Task: Search one way flight ticket for 3 adults in first from Houston: William P. Hobby Airport to Jacksonville: Albert J. Ellis Airport on 8-3-2023. Choice of flights is Spirit. Number of bags: 1 carry on bag. Price is upto 77000. Outbound departure time preference is 5:45.
Action: Mouse moved to (355, 151)
Screenshot: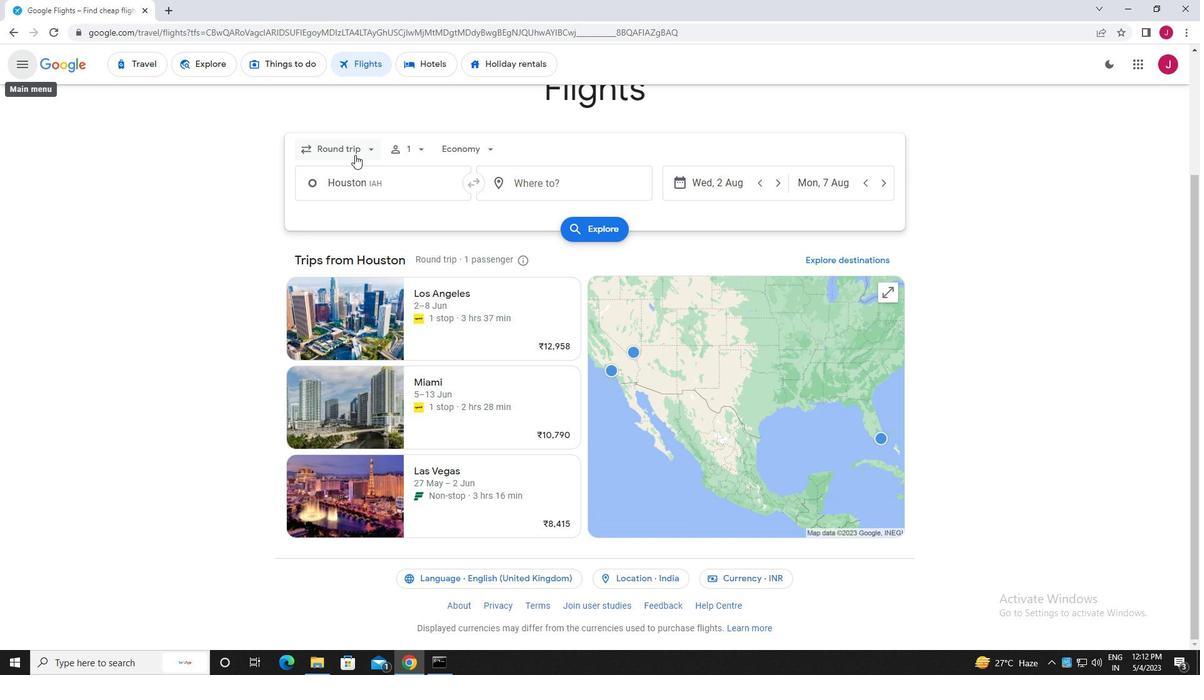 
Action: Mouse pressed left at (355, 151)
Screenshot: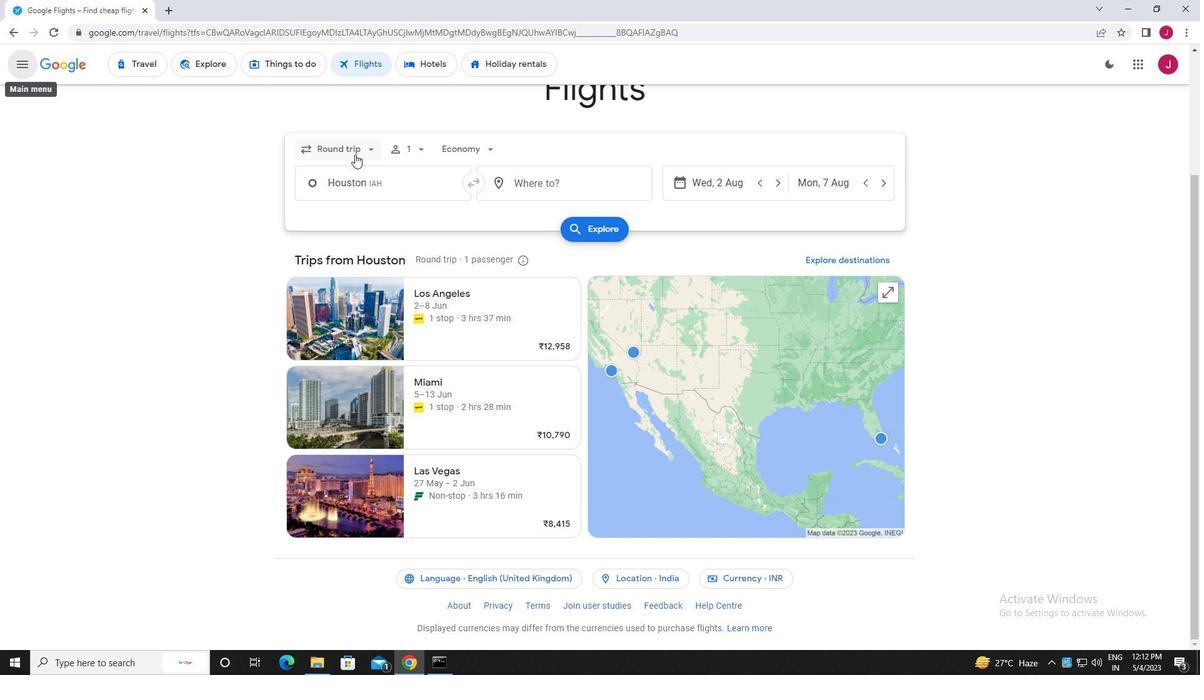 
Action: Mouse moved to (355, 205)
Screenshot: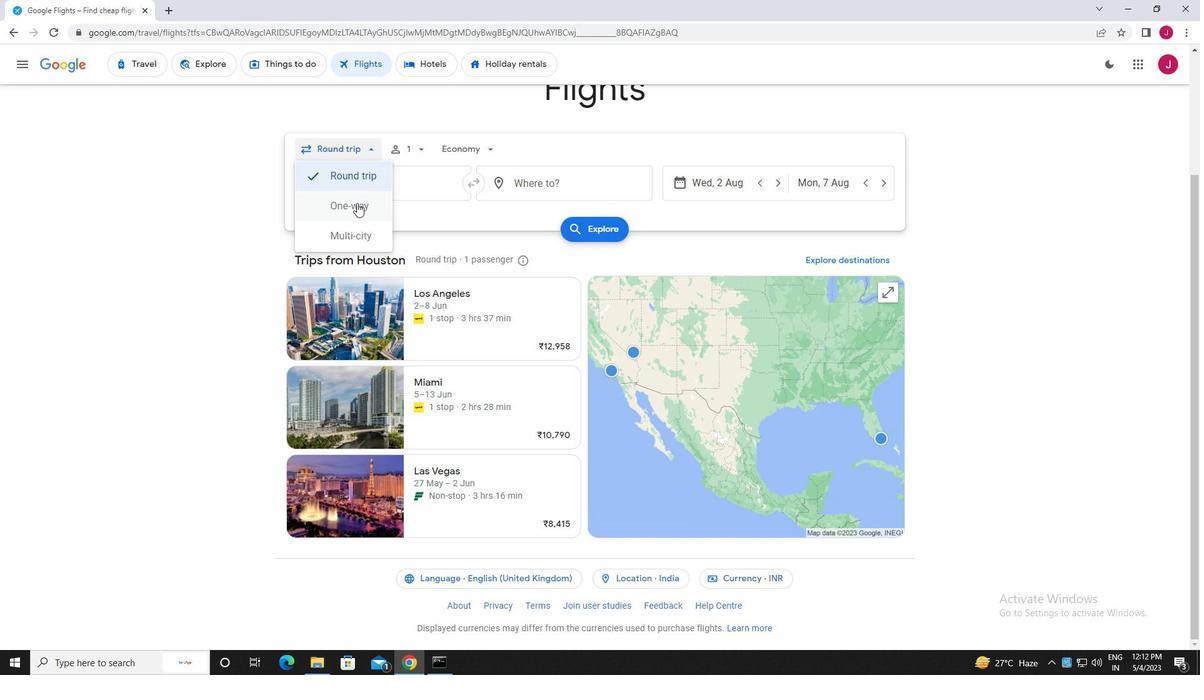 
Action: Mouse pressed left at (355, 205)
Screenshot: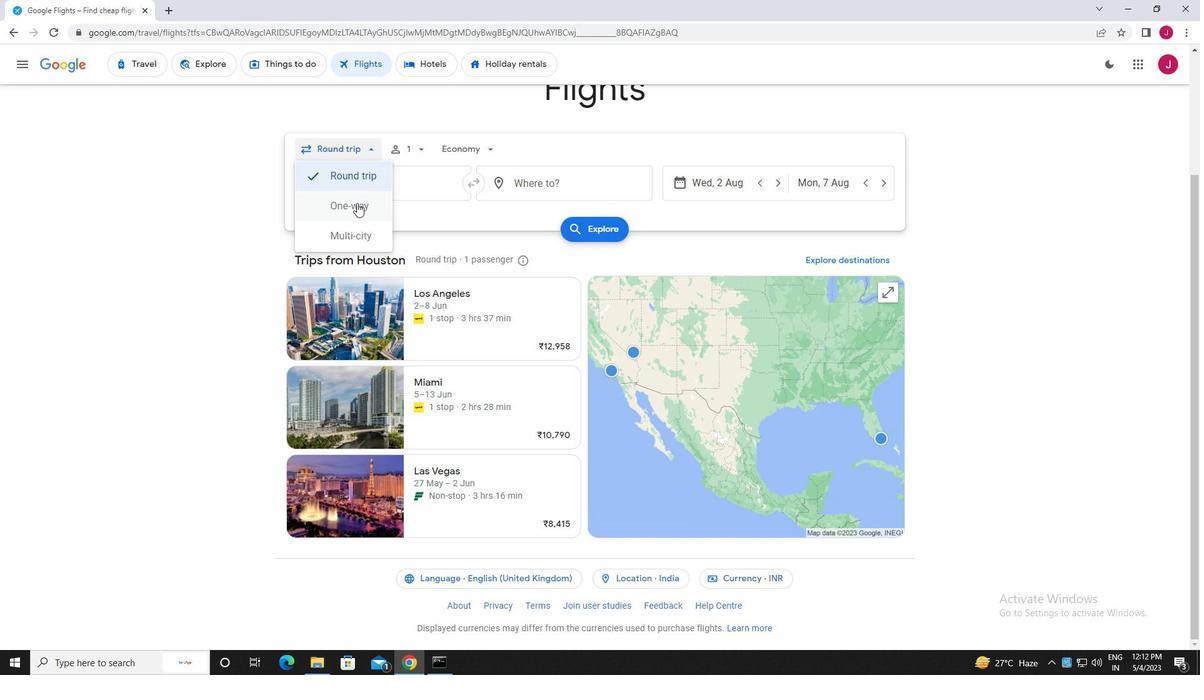 
Action: Mouse moved to (410, 150)
Screenshot: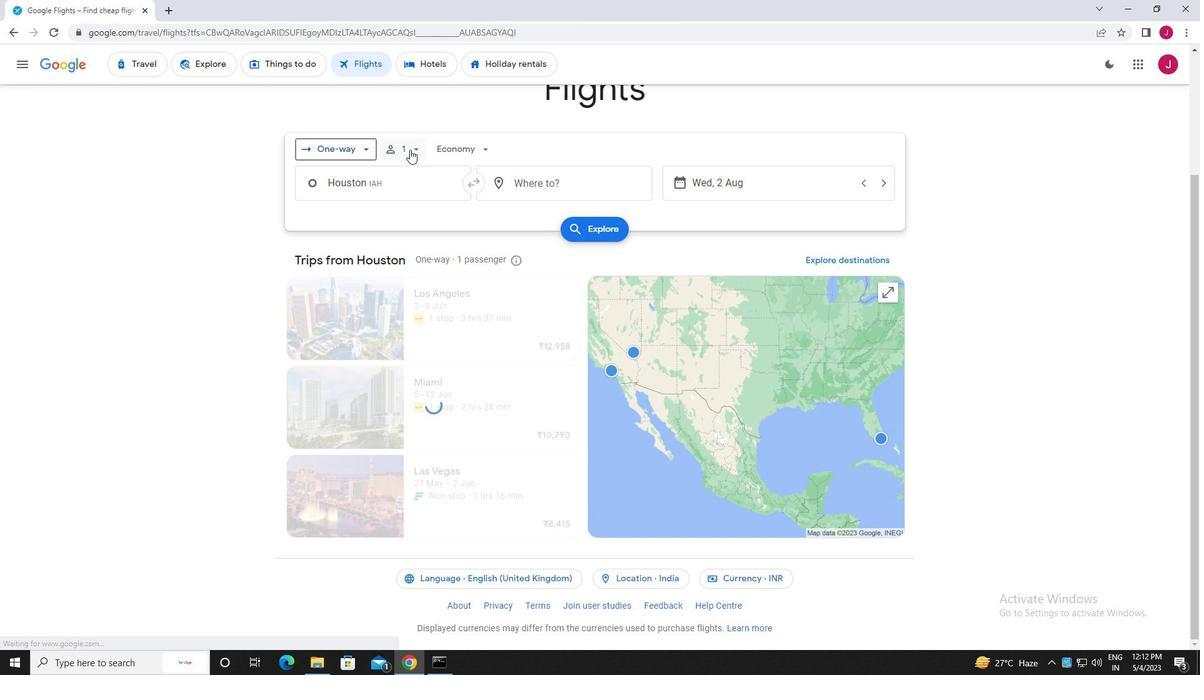 
Action: Mouse pressed left at (410, 150)
Screenshot: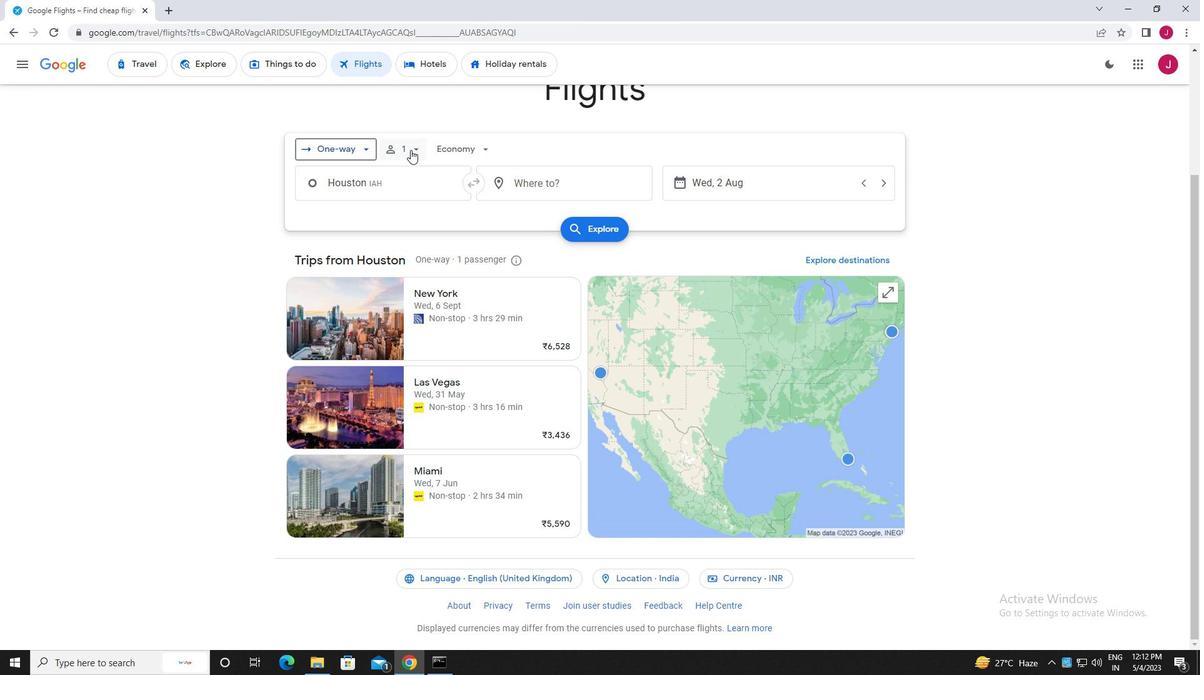
Action: Mouse moved to (511, 185)
Screenshot: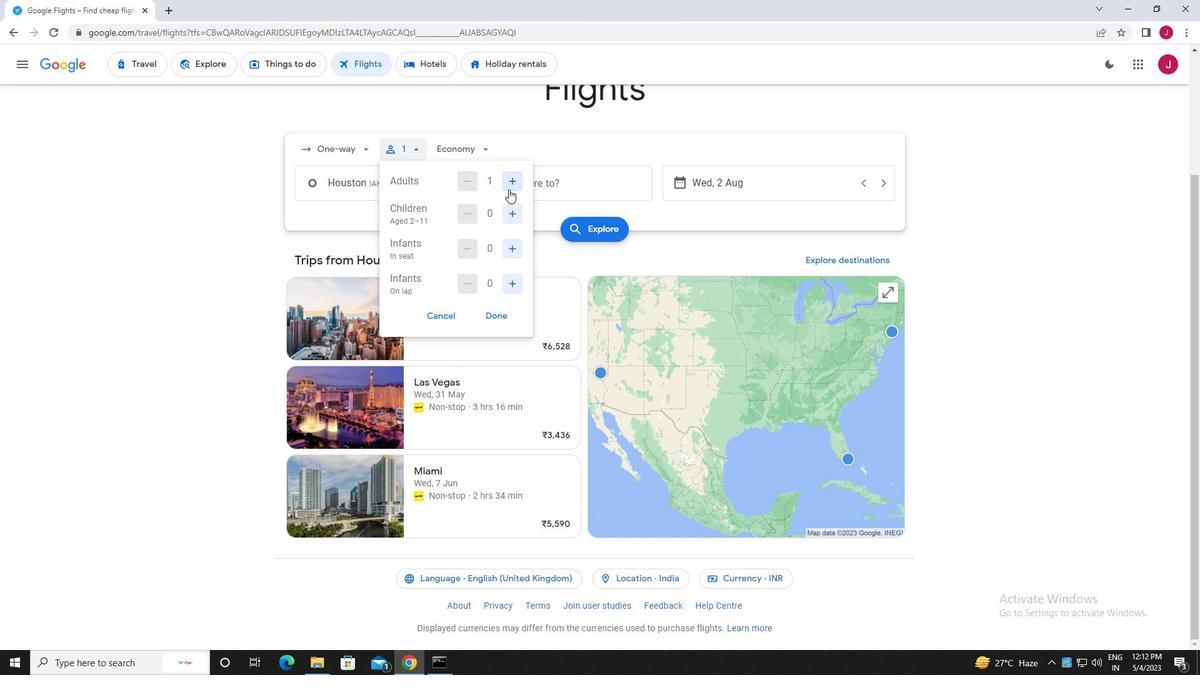 
Action: Mouse pressed left at (511, 185)
Screenshot: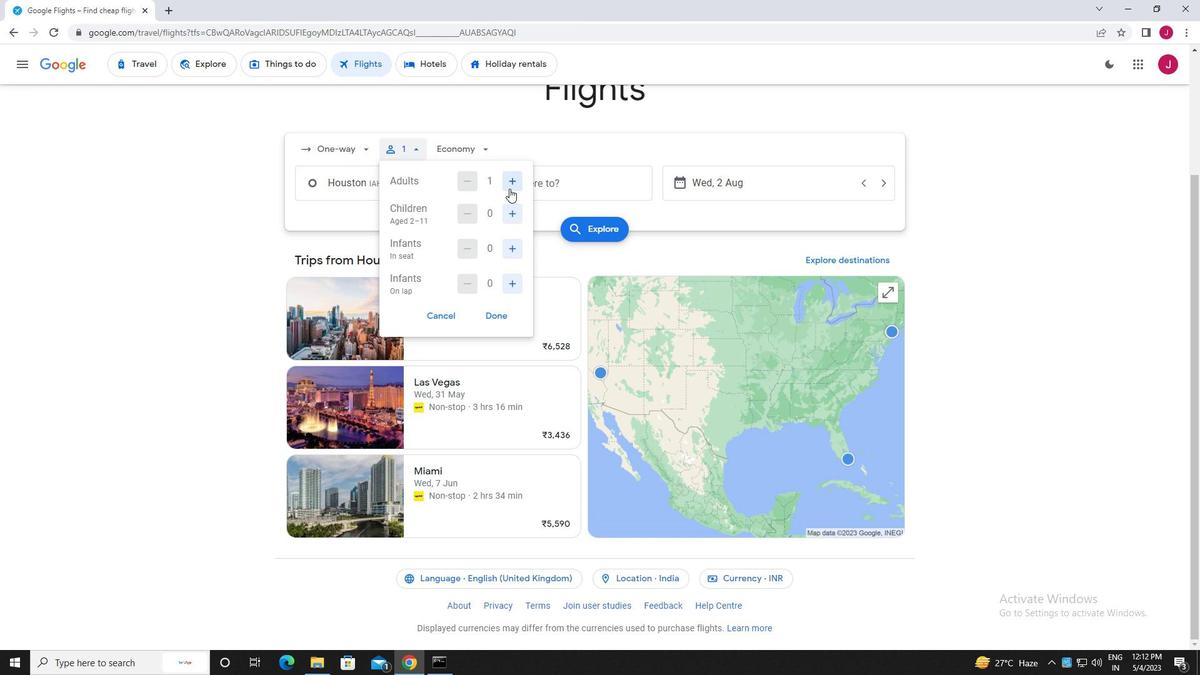 
Action: Mouse moved to (512, 185)
Screenshot: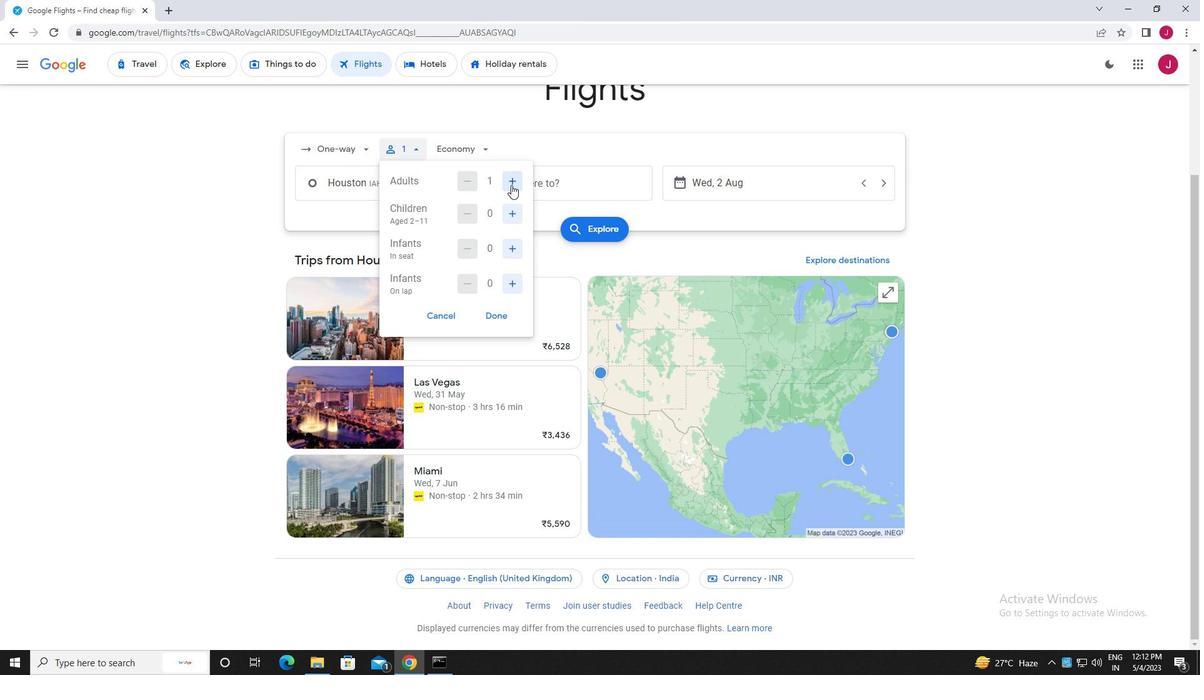 
Action: Mouse pressed left at (512, 185)
Screenshot: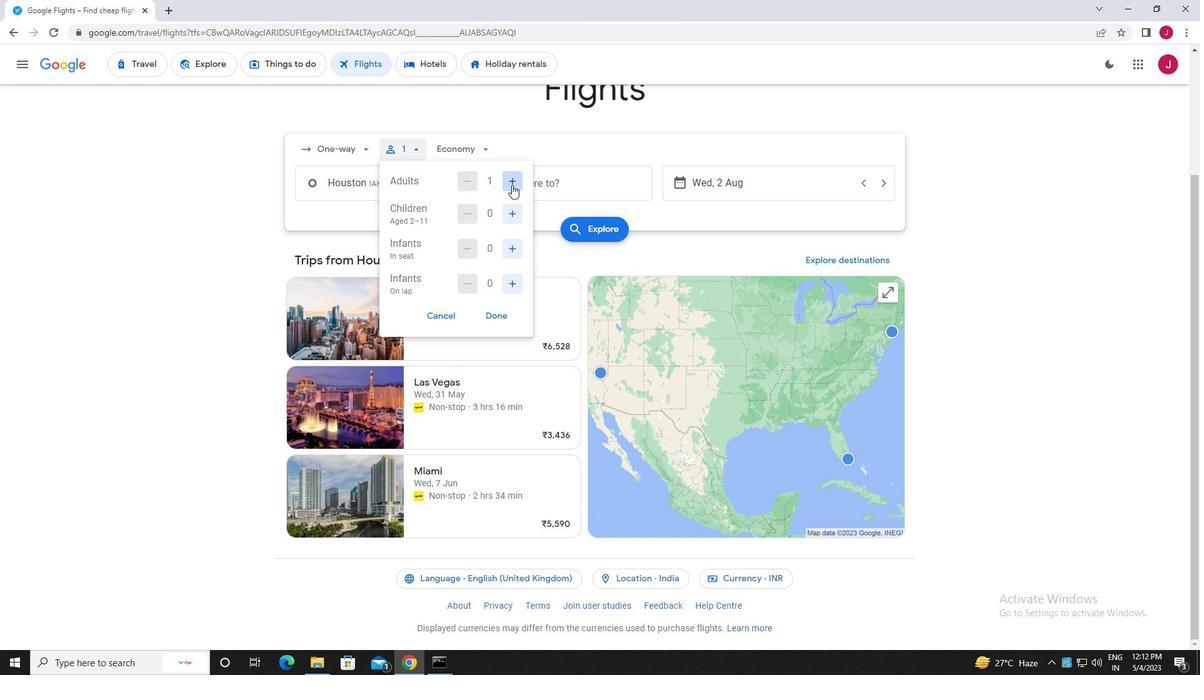 
Action: Mouse moved to (503, 314)
Screenshot: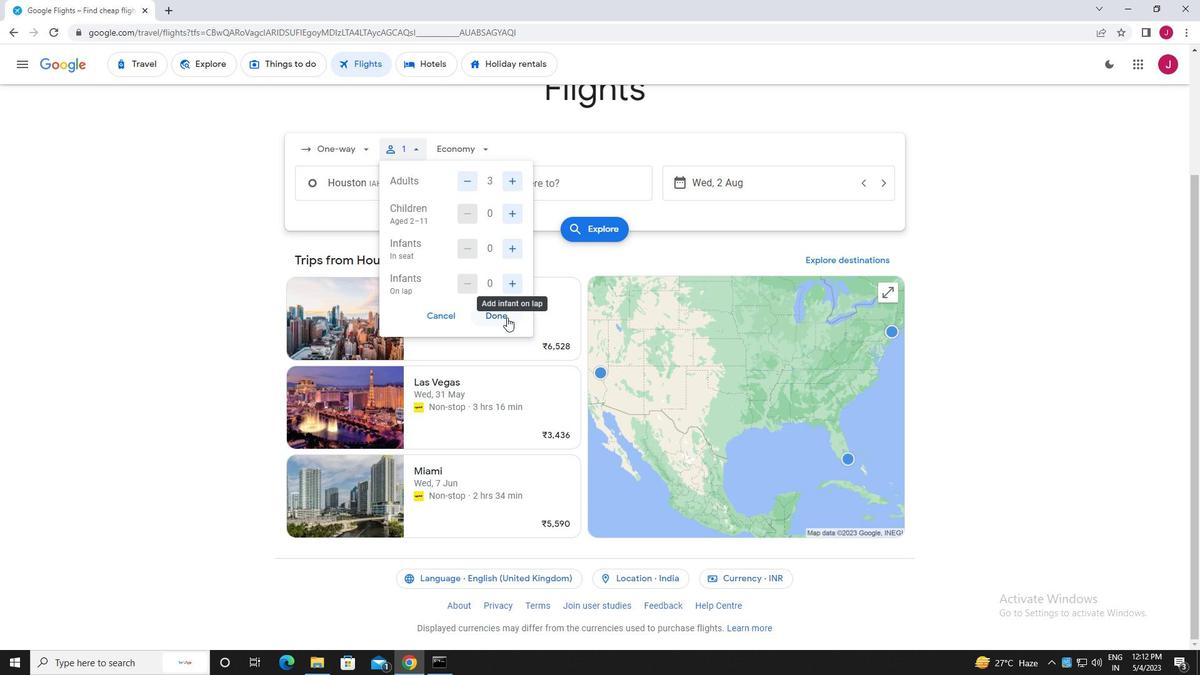 
Action: Mouse pressed left at (503, 314)
Screenshot: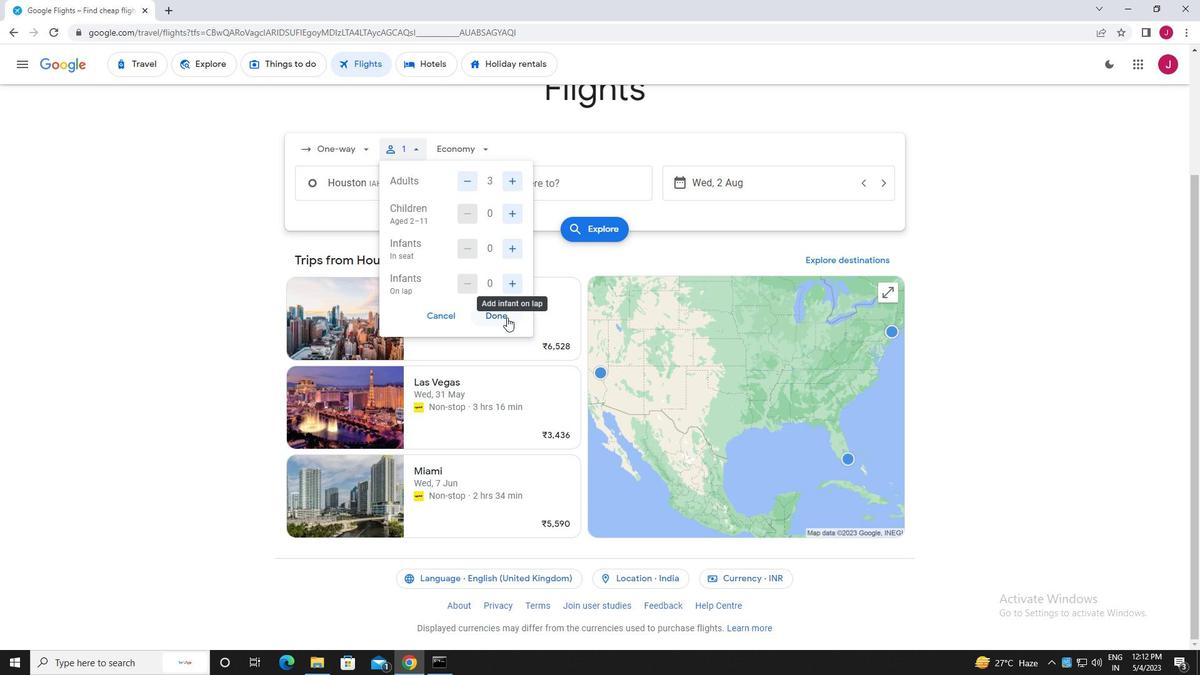 
Action: Mouse moved to (460, 147)
Screenshot: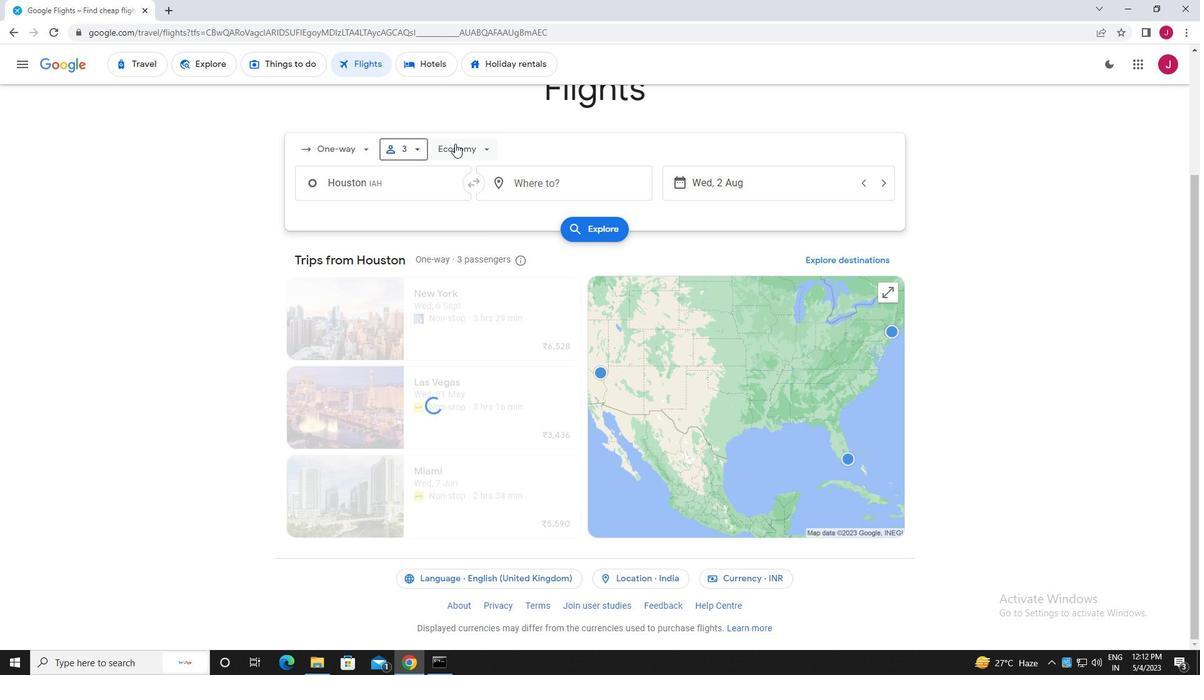 
Action: Mouse pressed left at (460, 147)
Screenshot: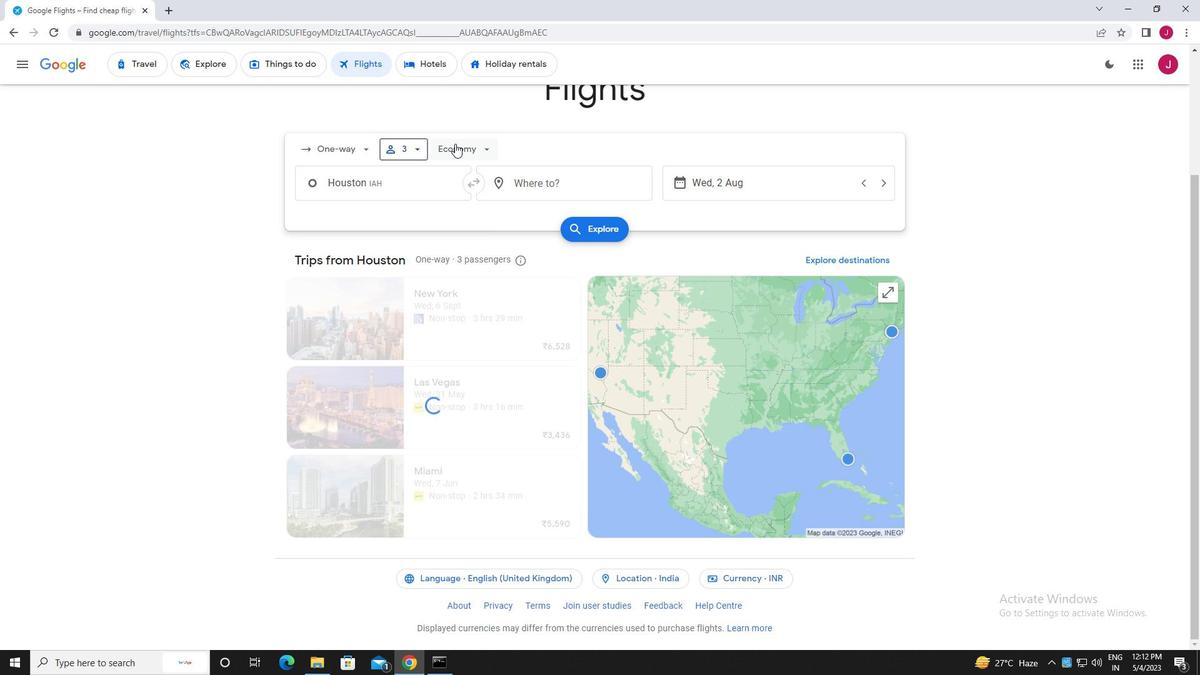 
Action: Mouse moved to (475, 266)
Screenshot: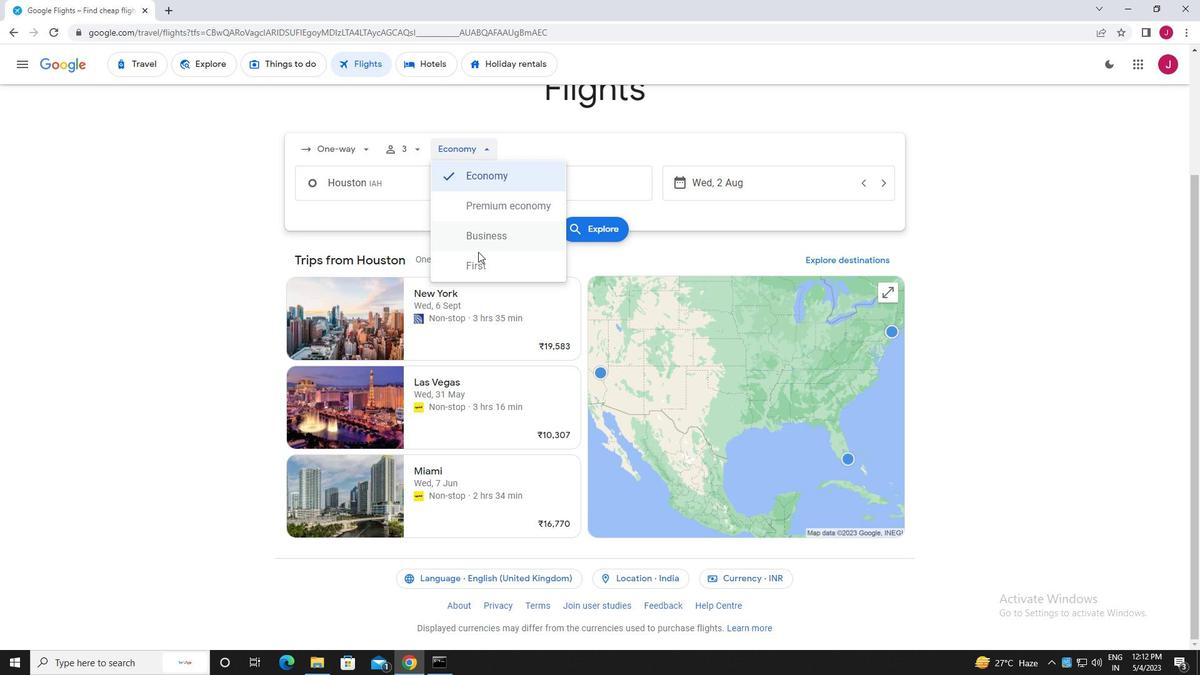 
Action: Mouse pressed left at (475, 266)
Screenshot: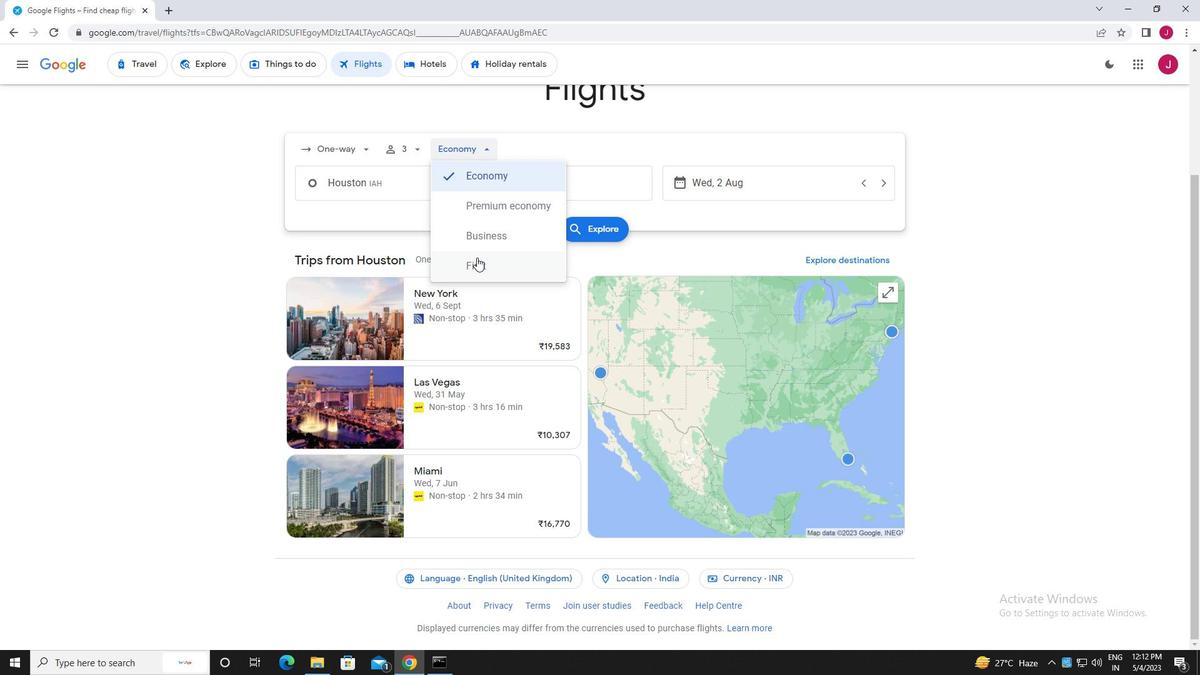 
Action: Mouse moved to (397, 189)
Screenshot: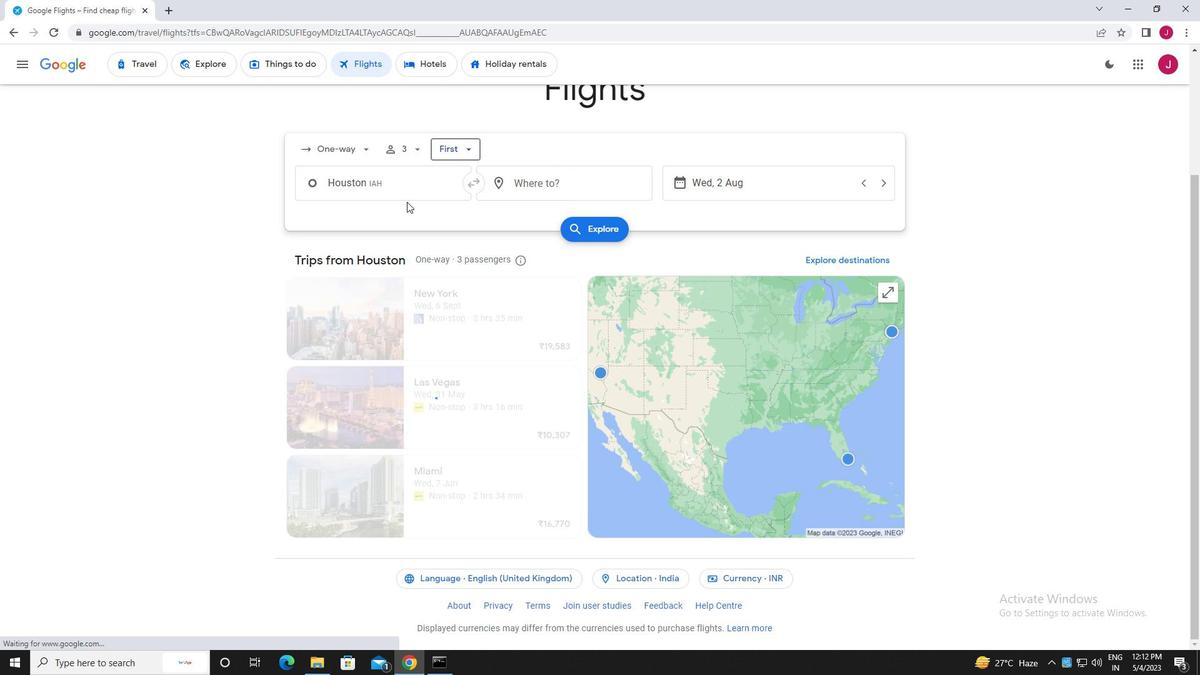 
Action: Mouse pressed left at (397, 189)
Screenshot: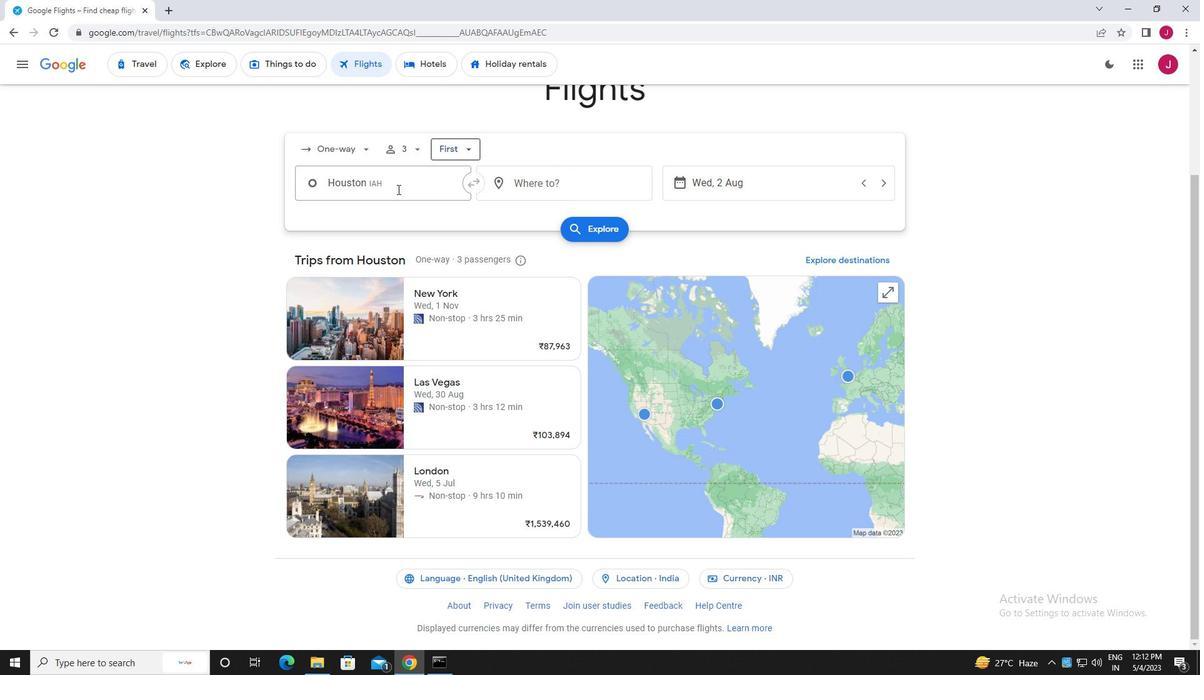 
Action: Mouse moved to (398, 189)
Screenshot: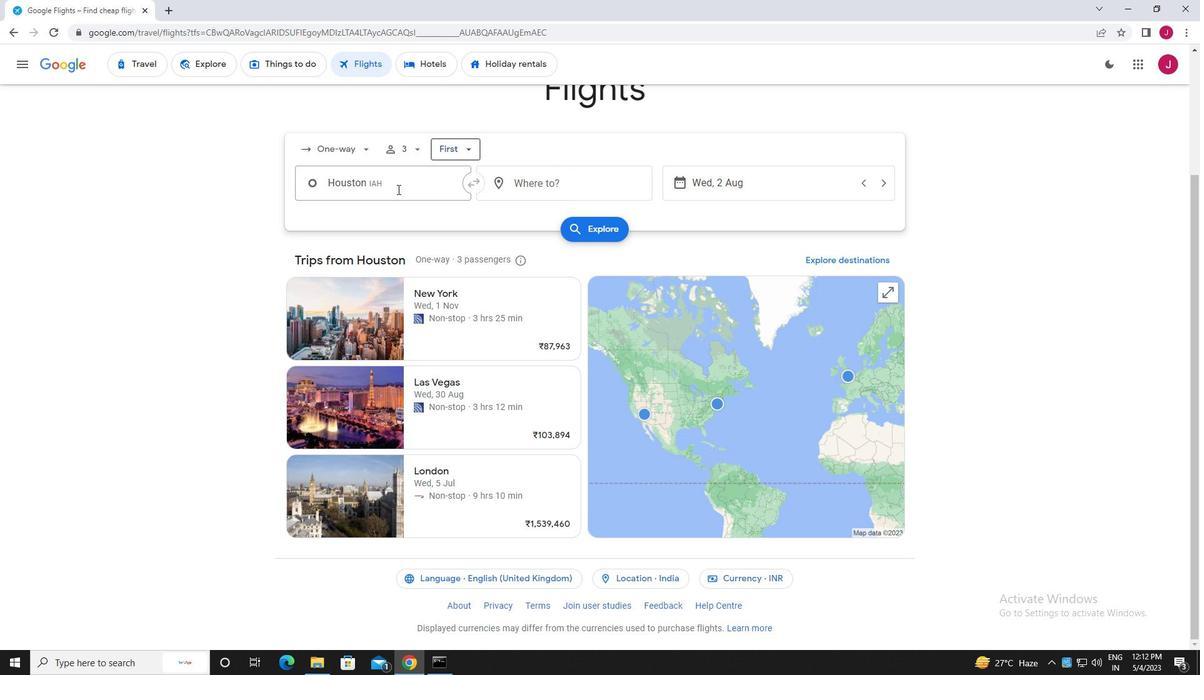 
Action: Key pressed houston
Screenshot: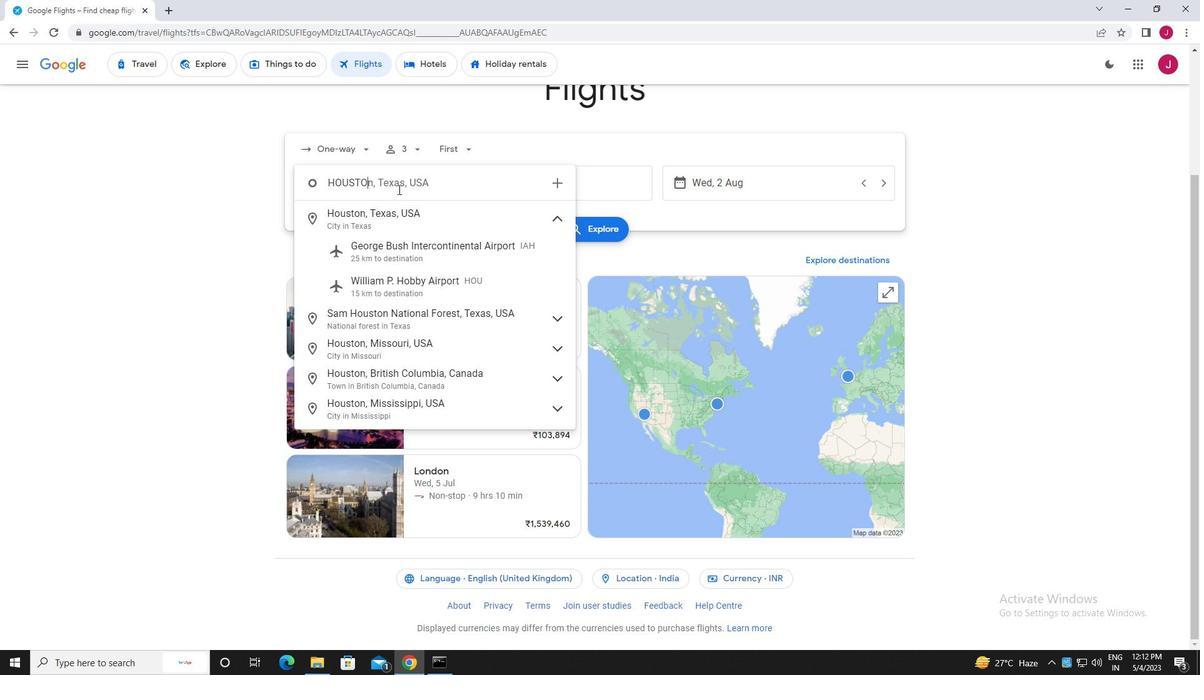 
Action: Mouse moved to (444, 252)
Screenshot: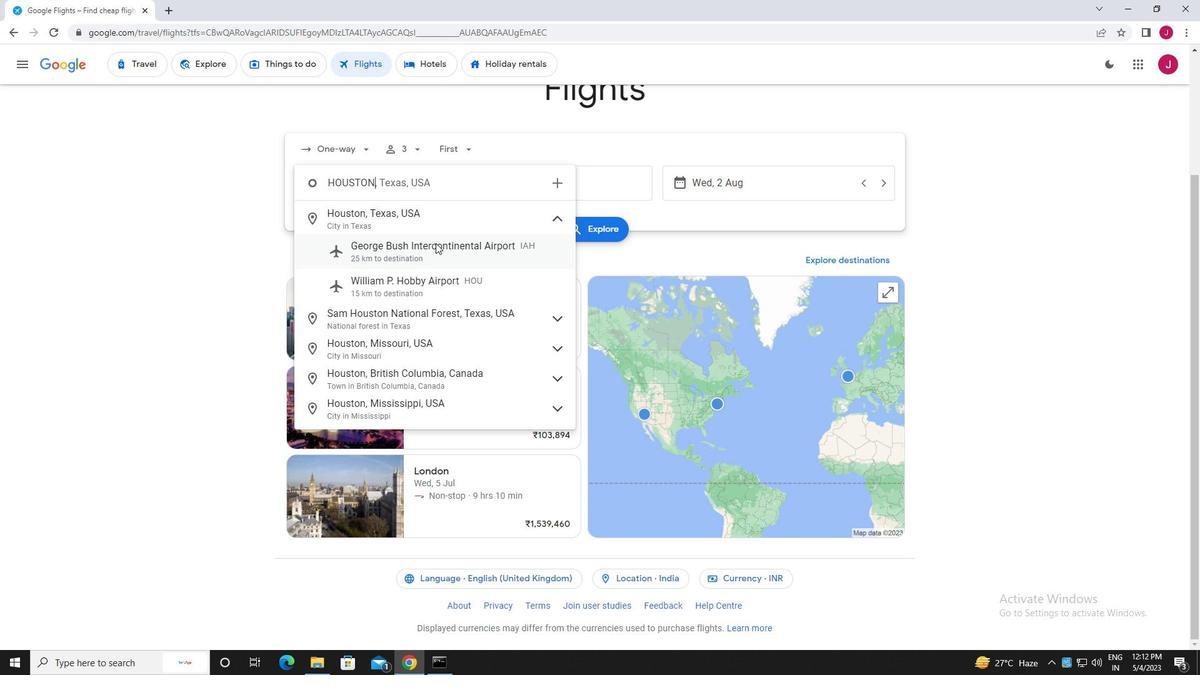 
Action: Mouse pressed left at (444, 252)
Screenshot: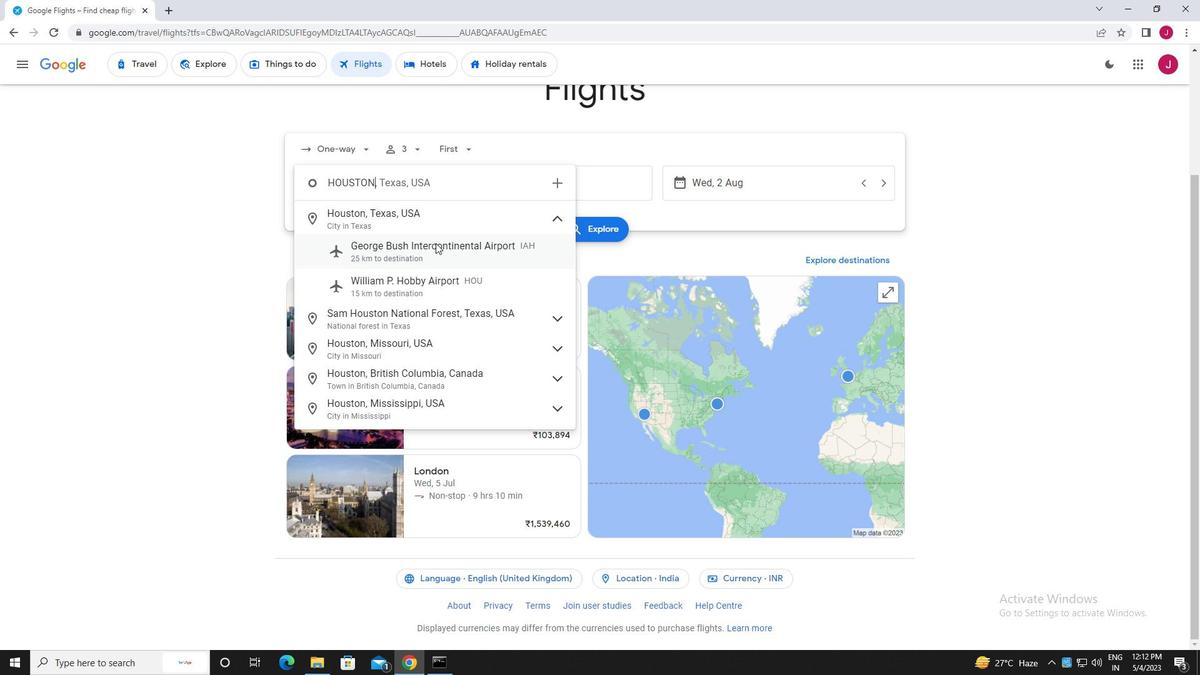 
Action: Mouse moved to (583, 181)
Screenshot: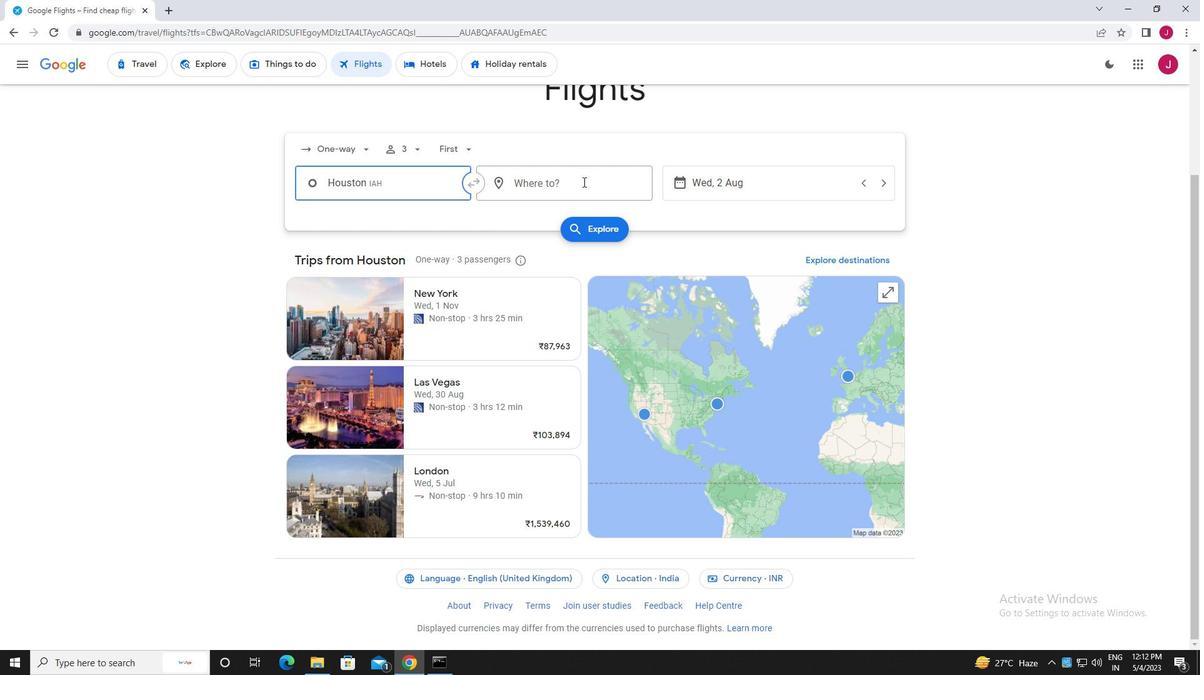 
Action: Mouse pressed left at (583, 181)
Screenshot: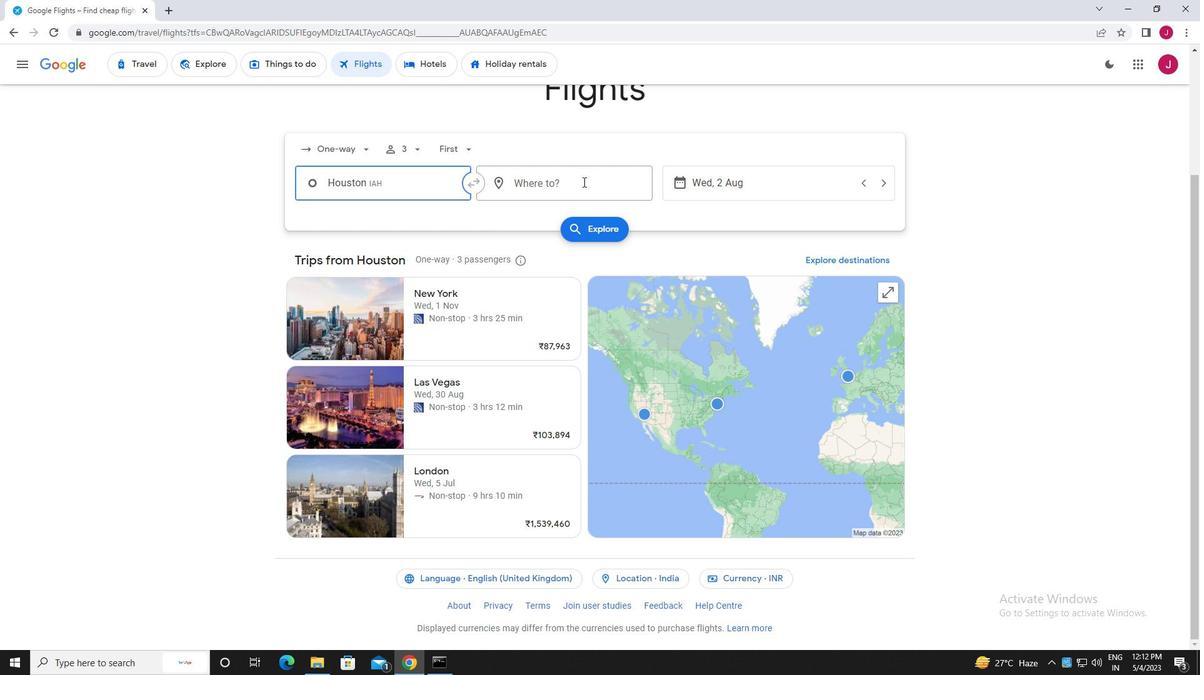 
Action: Mouse moved to (584, 181)
Screenshot: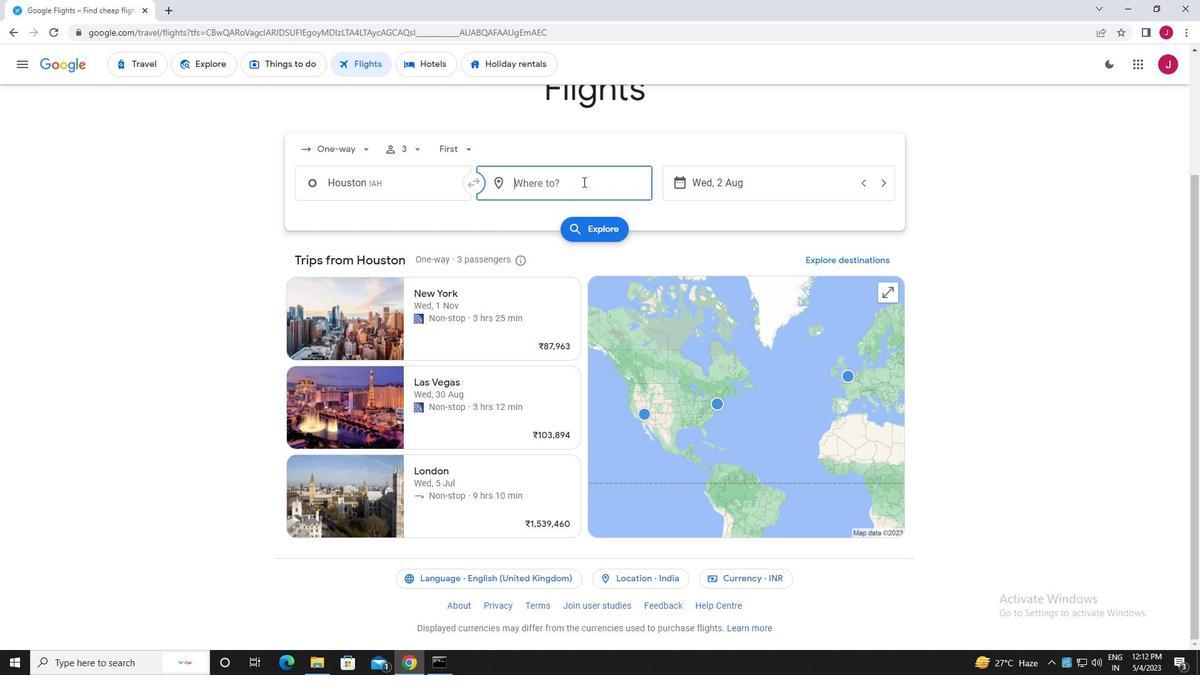 
Action: Key pressed albert<Key.space>
Screenshot: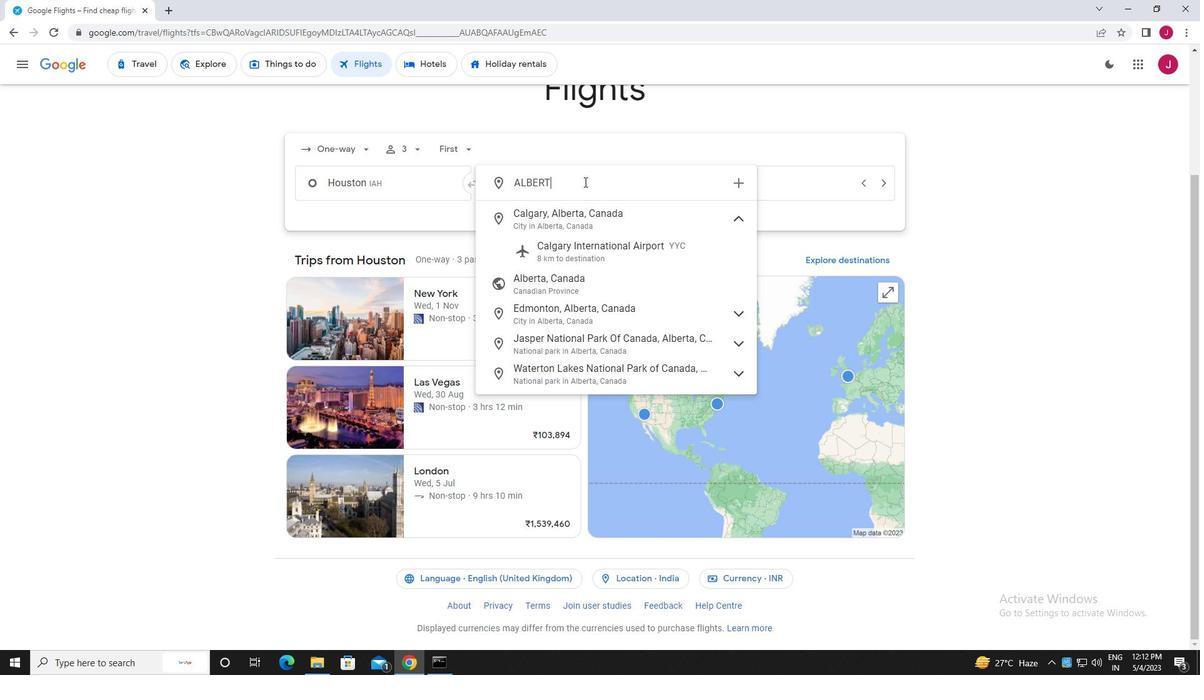 
Action: Mouse moved to (609, 220)
Screenshot: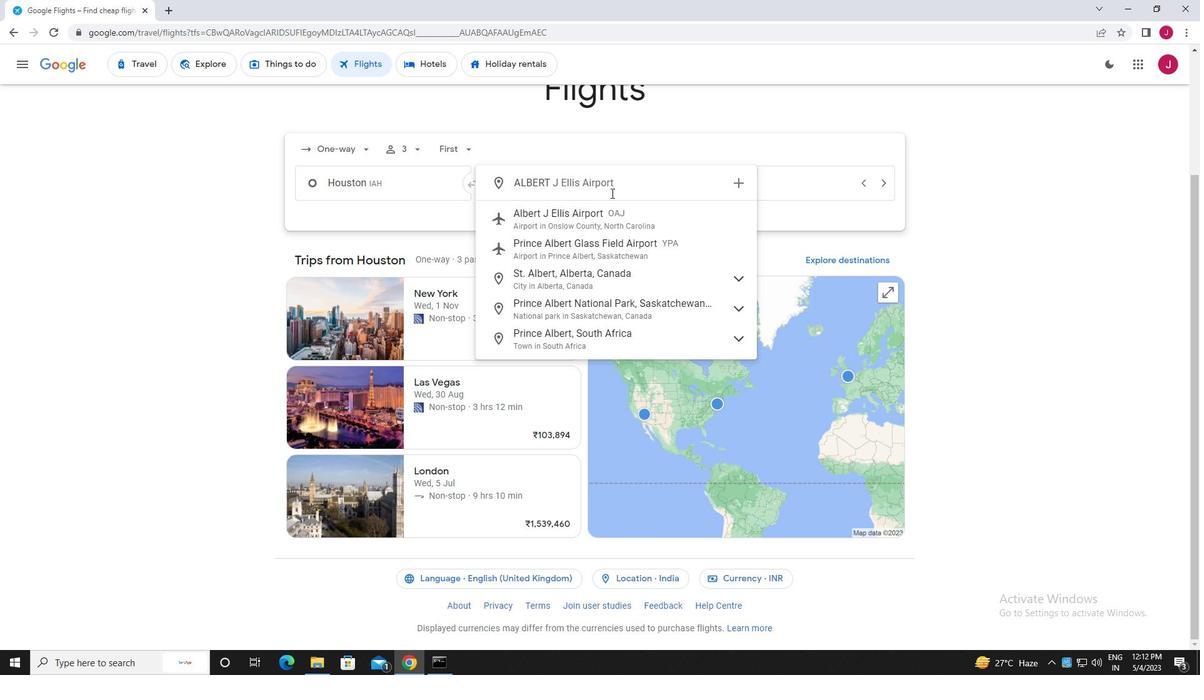 
Action: Mouse pressed left at (609, 220)
Screenshot: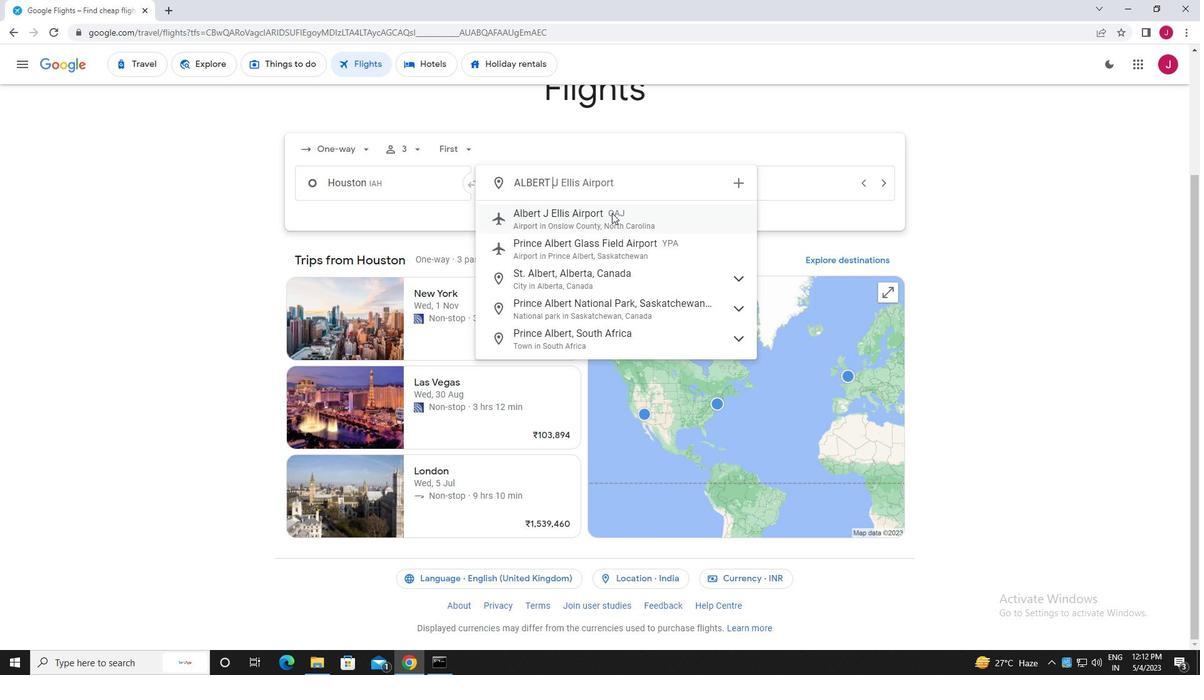 
Action: Mouse moved to (725, 188)
Screenshot: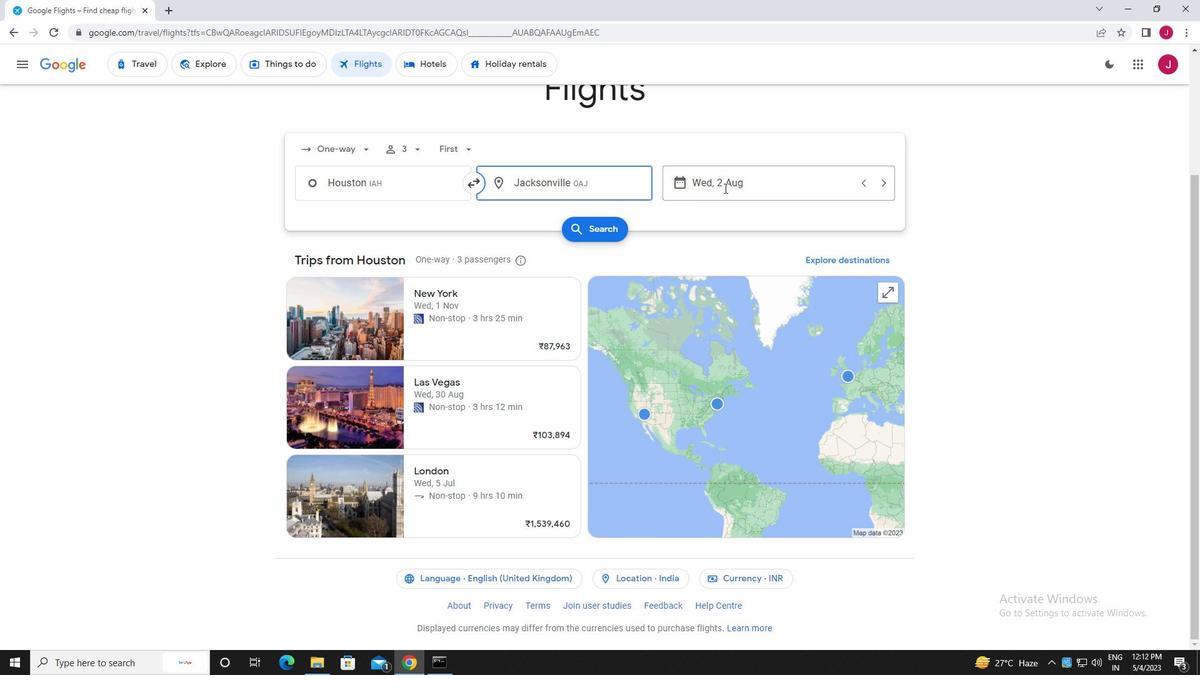 
Action: Mouse pressed left at (725, 188)
Screenshot: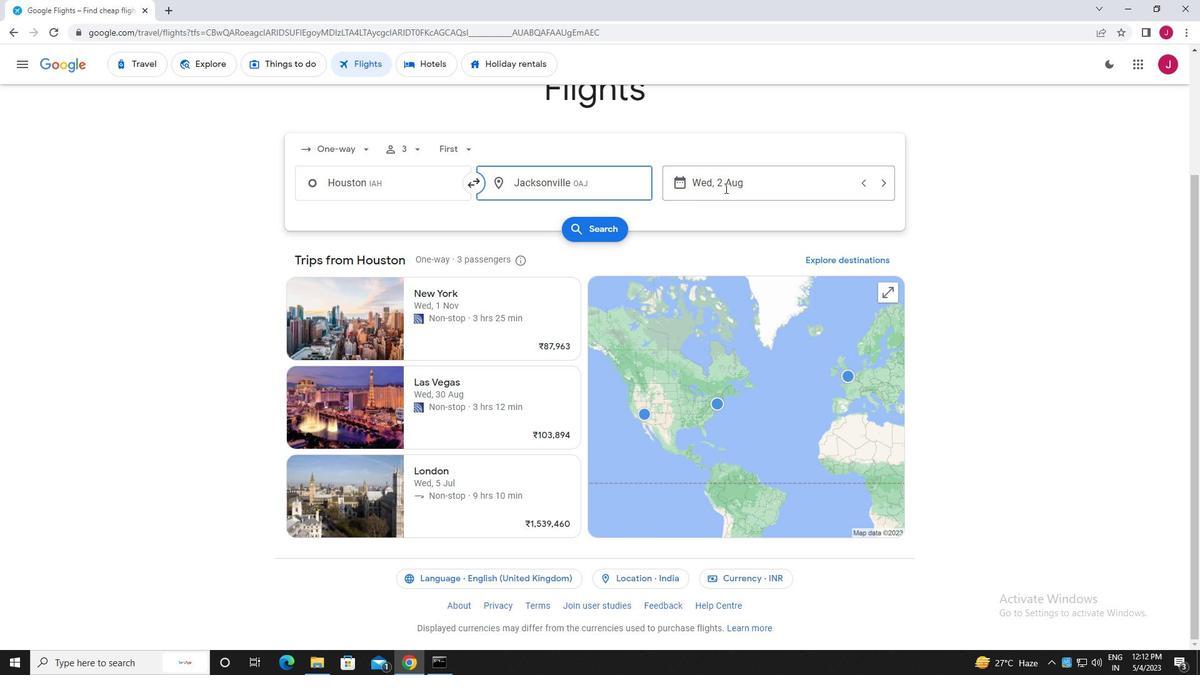 
Action: Mouse moved to (564, 283)
Screenshot: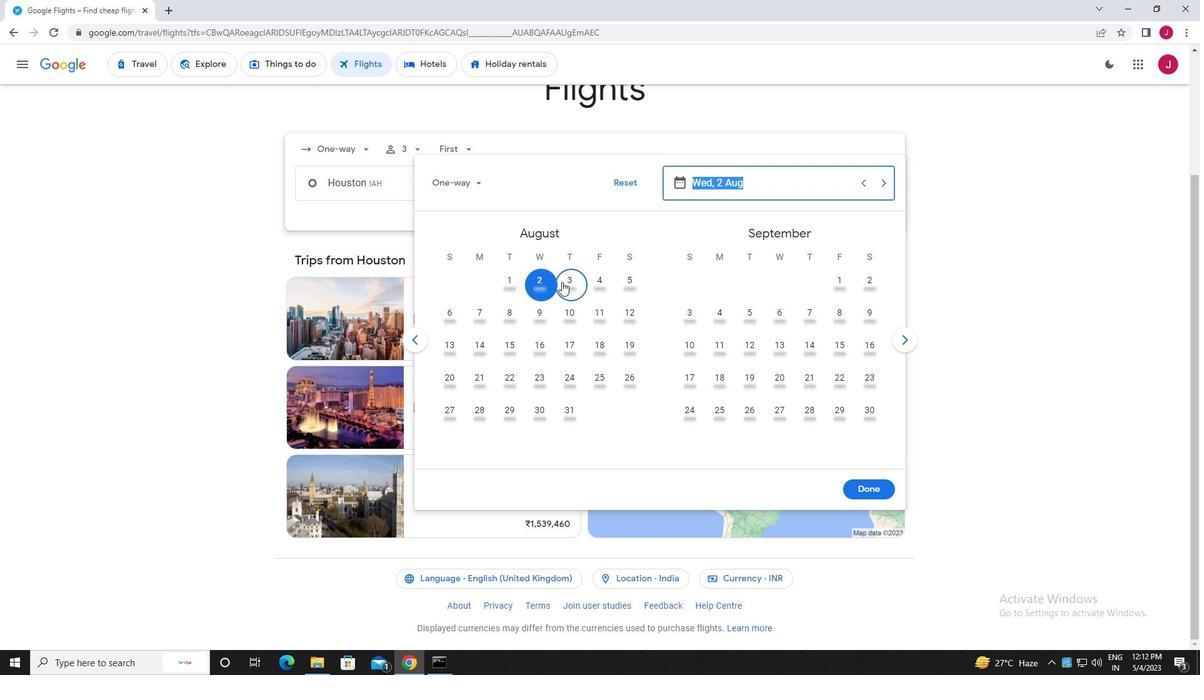 
Action: Mouse pressed left at (564, 283)
Screenshot: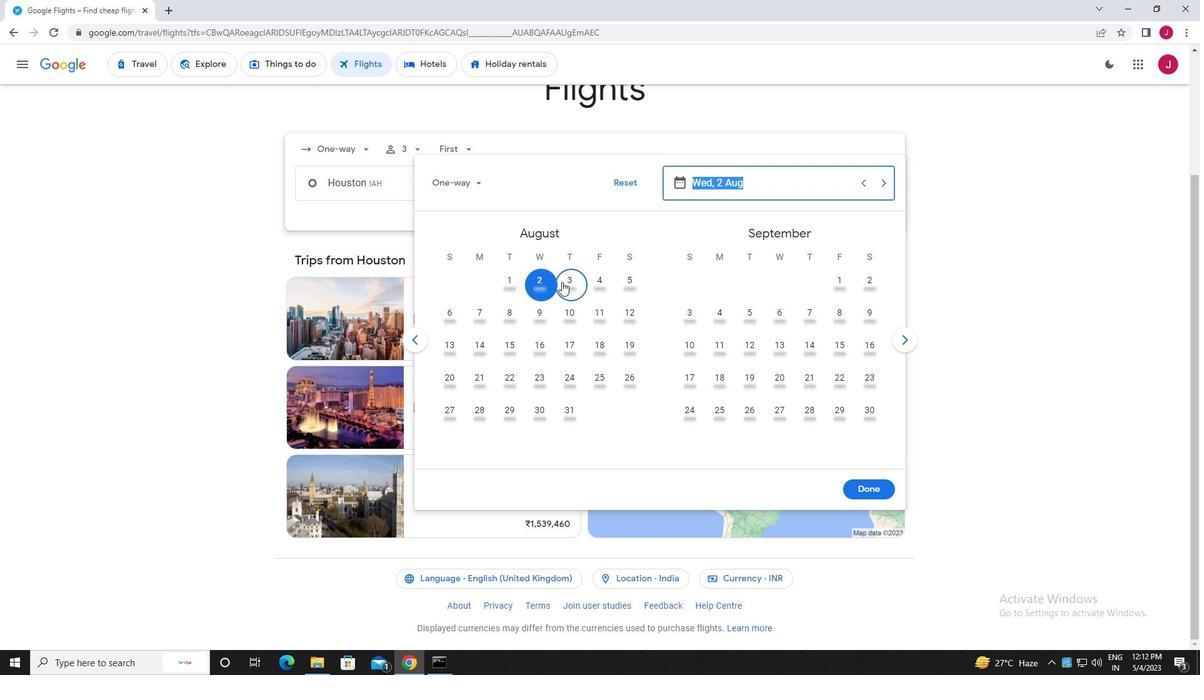 
Action: Mouse moved to (867, 490)
Screenshot: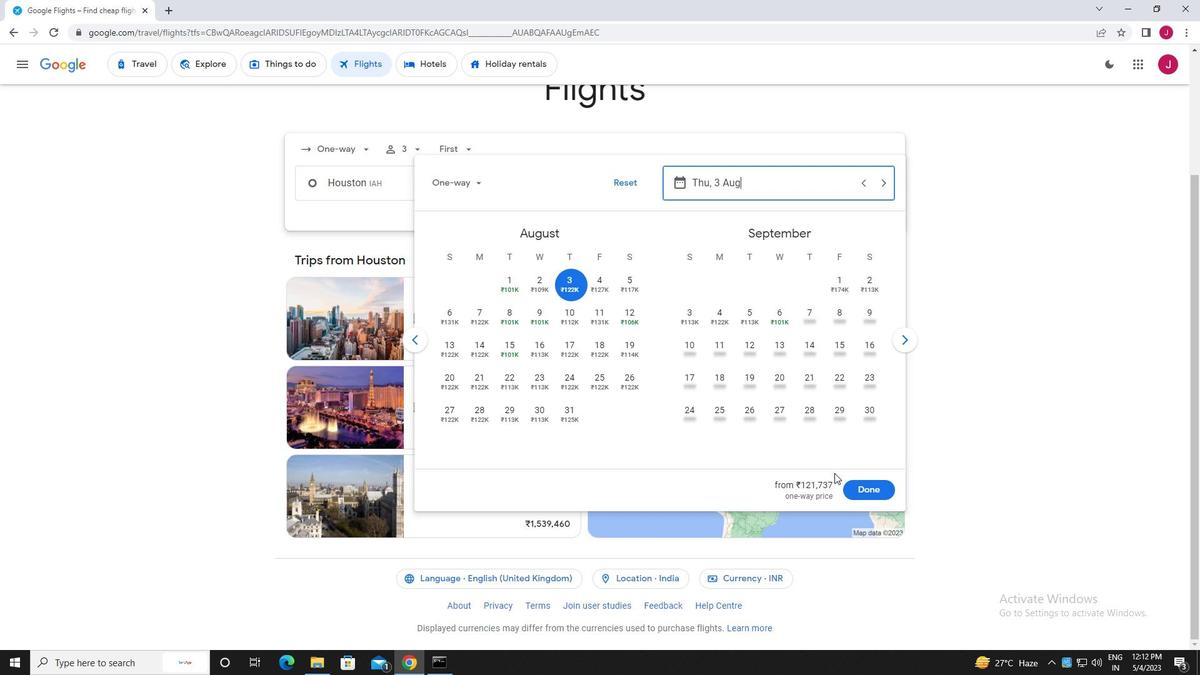 
Action: Mouse pressed left at (867, 490)
Screenshot: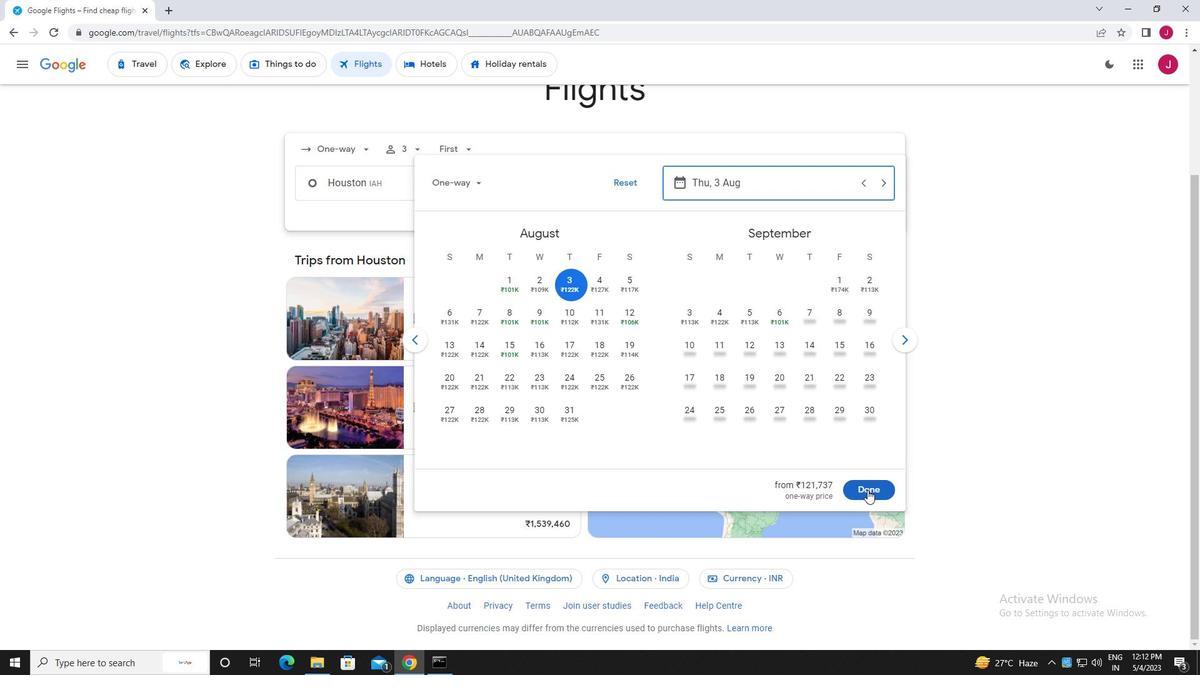 
Action: Mouse moved to (602, 230)
Screenshot: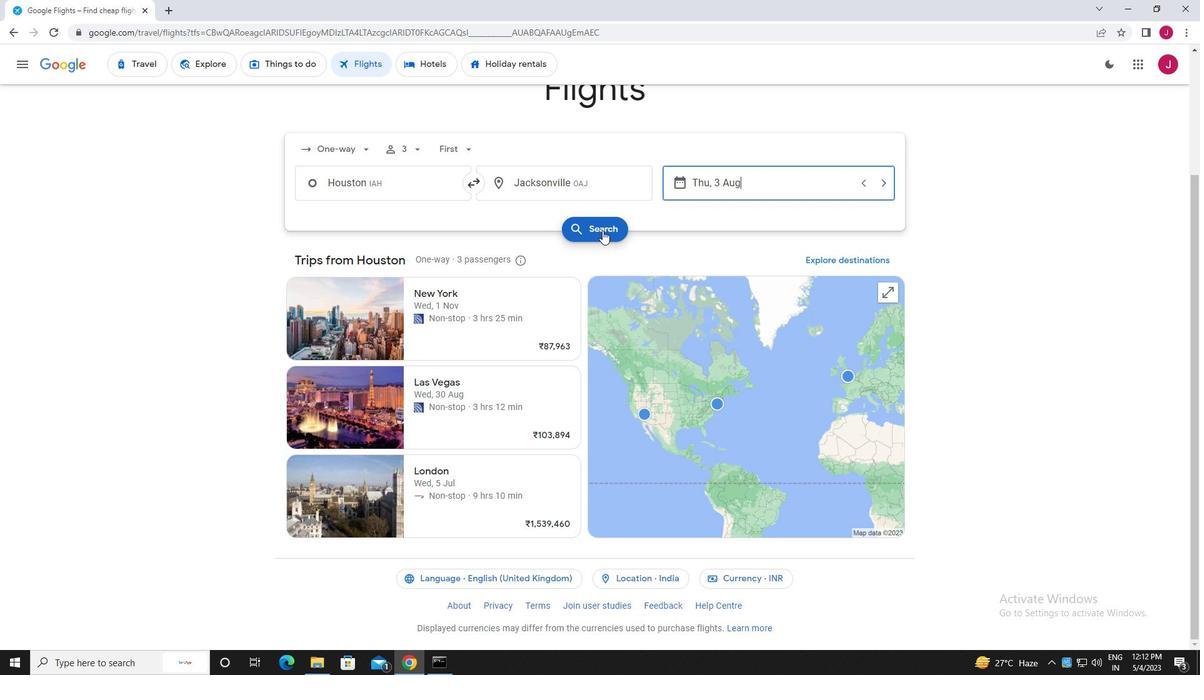 
Action: Mouse pressed left at (602, 230)
Screenshot: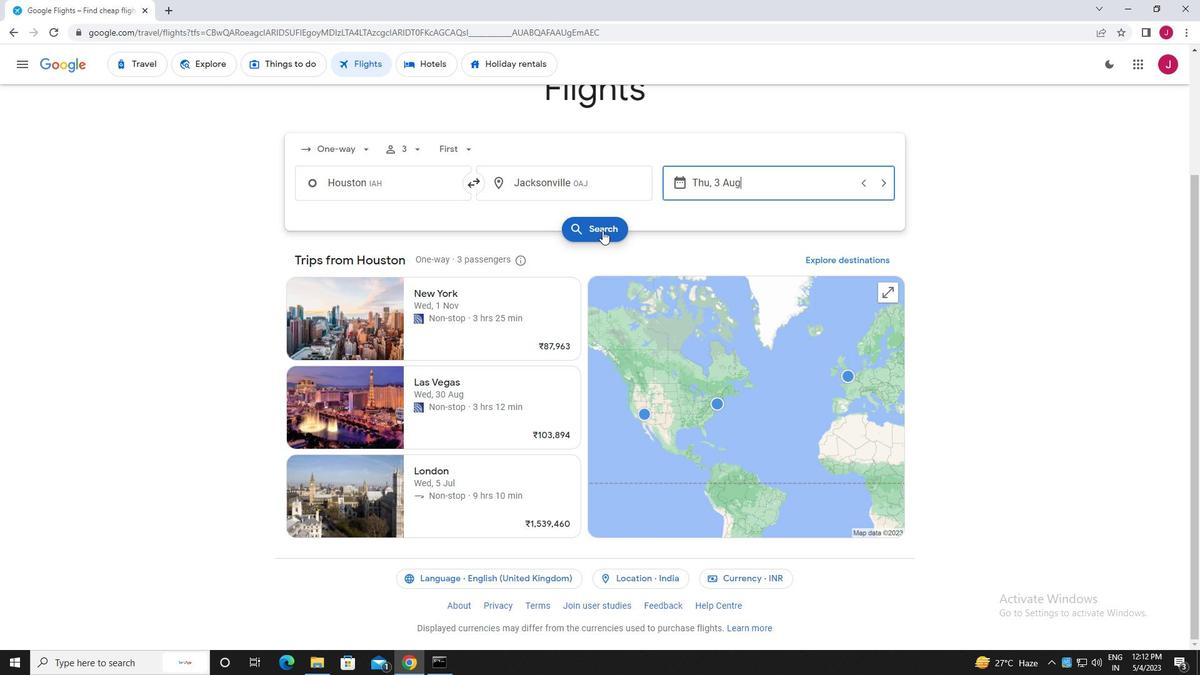 
Action: Mouse moved to (316, 178)
Screenshot: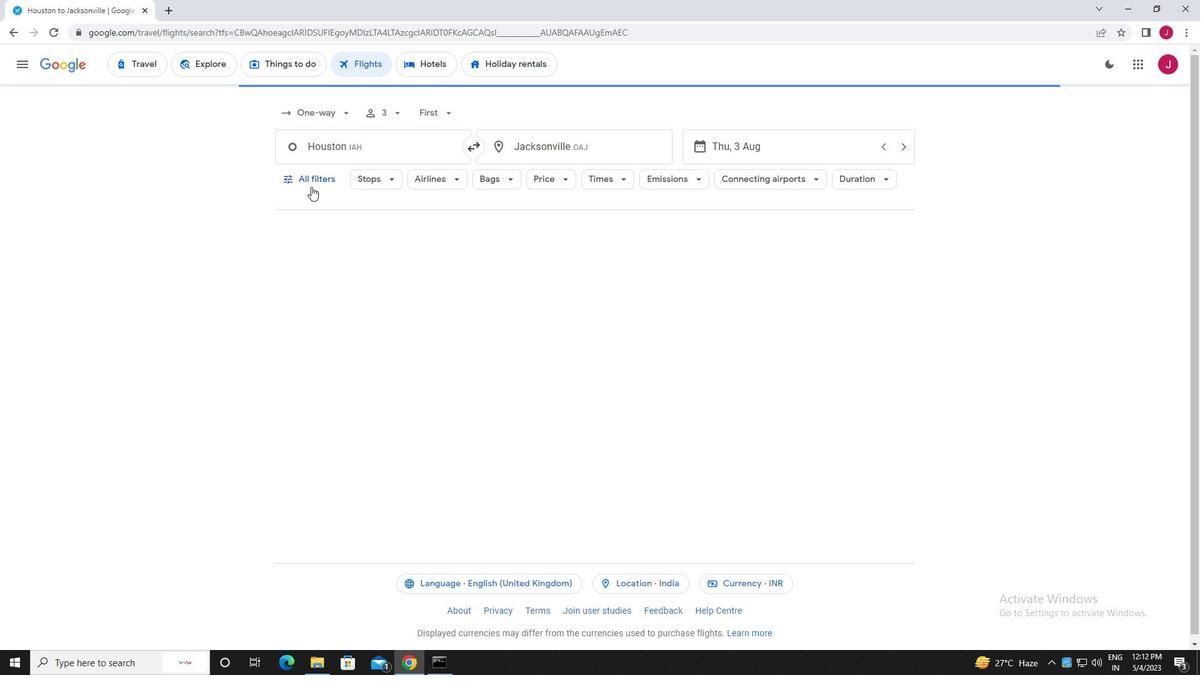 
Action: Mouse pressed left at (316, 178)
Screenshot: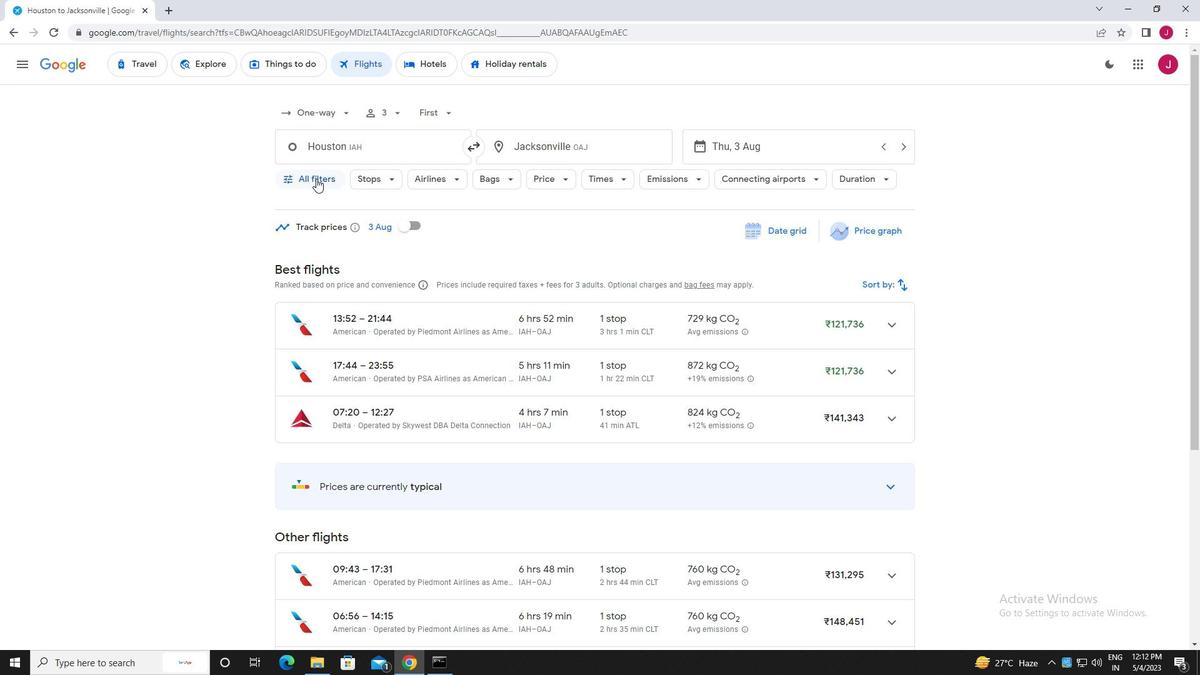 
Action: Mouse moved to (345, 223)
Screenshot: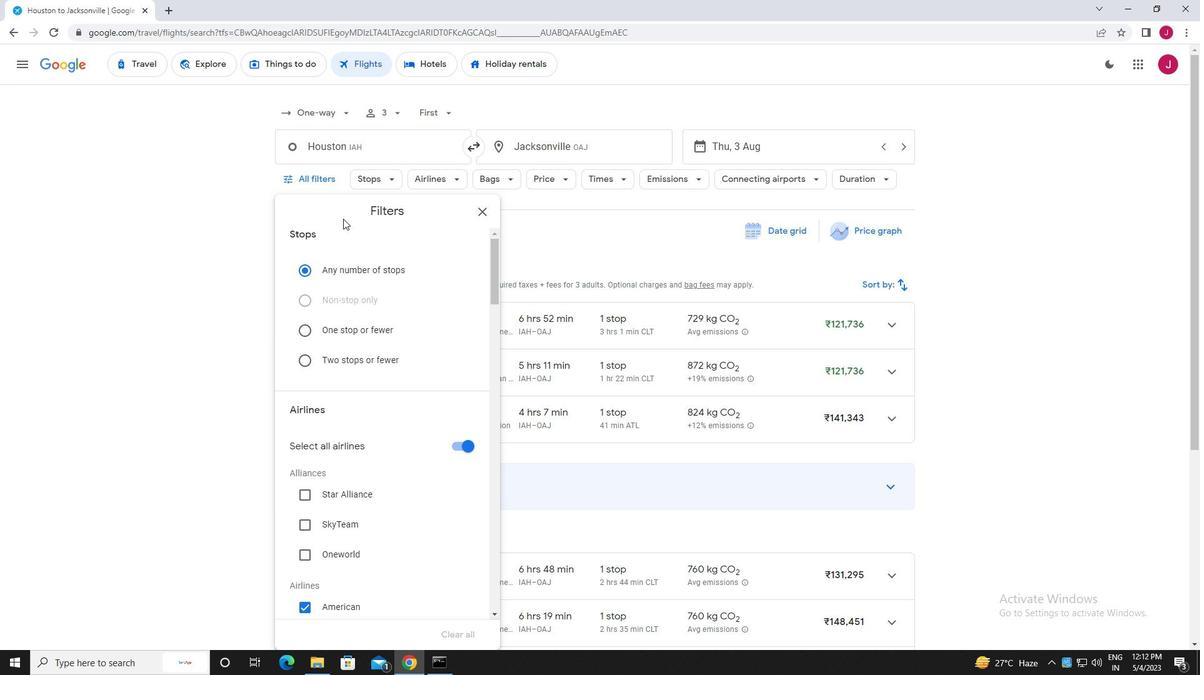 
Action: Mouse scrolled (345, 222) with delta (0, 0)
Screenshot: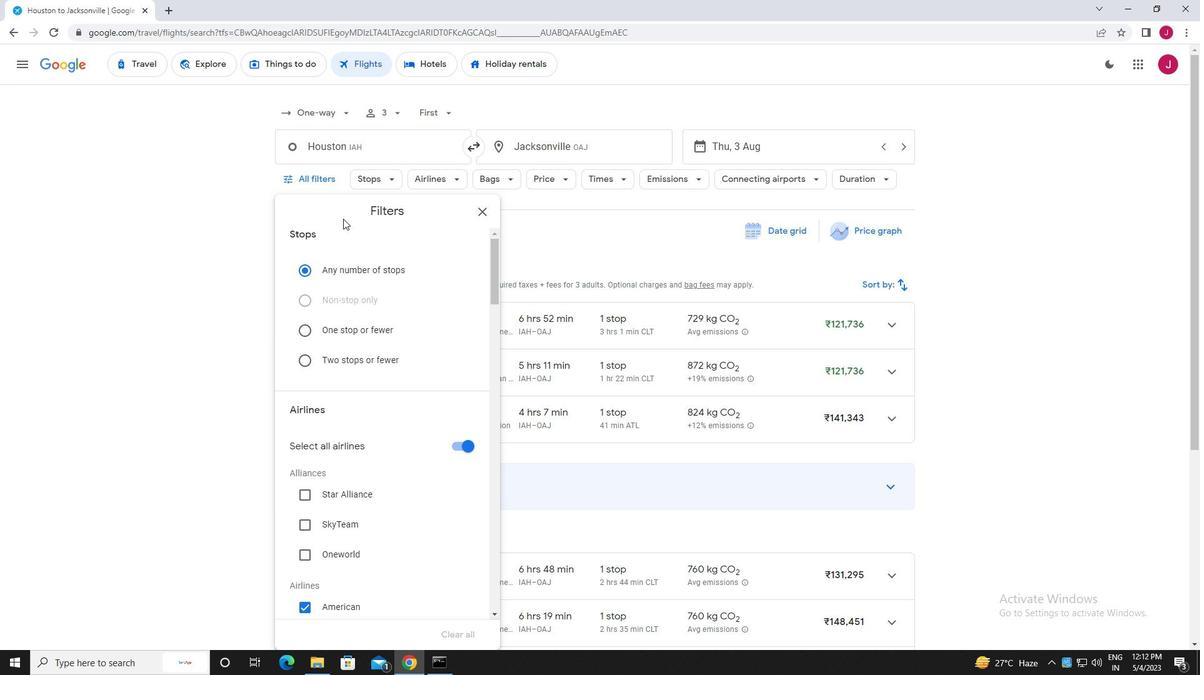 
Action: Mouse moved to (380, 255)
Screenshot: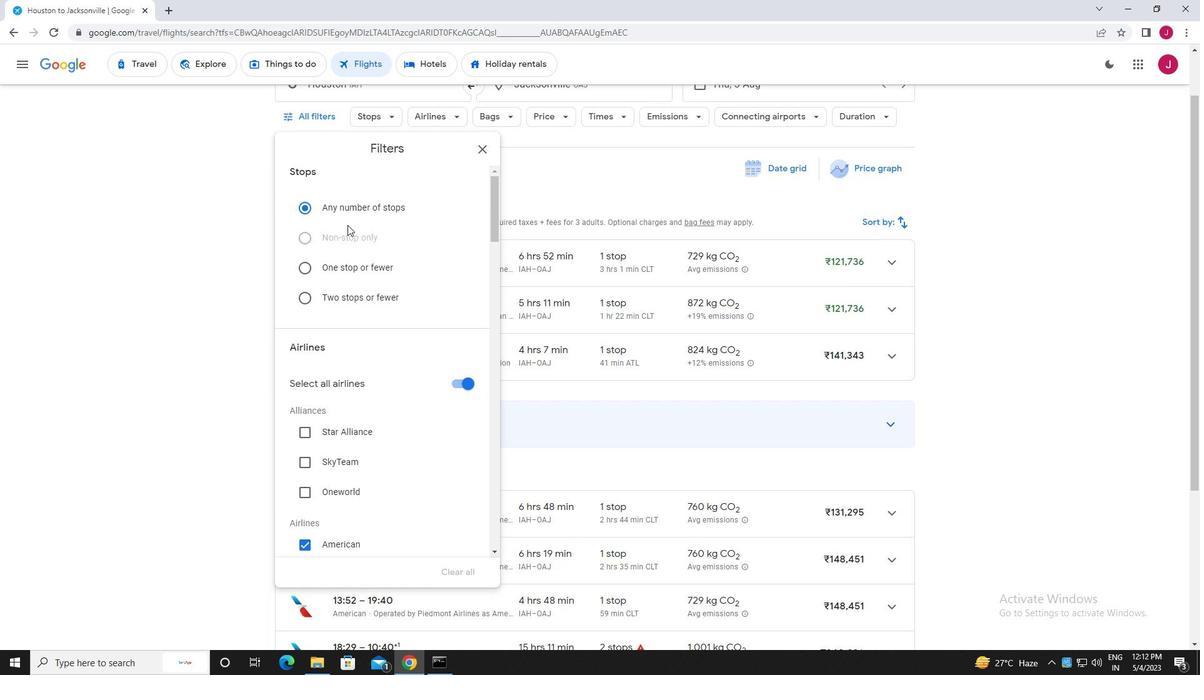 
Action: Mouse scrolled (380, 255) with delta (0, 0)
Screenshot: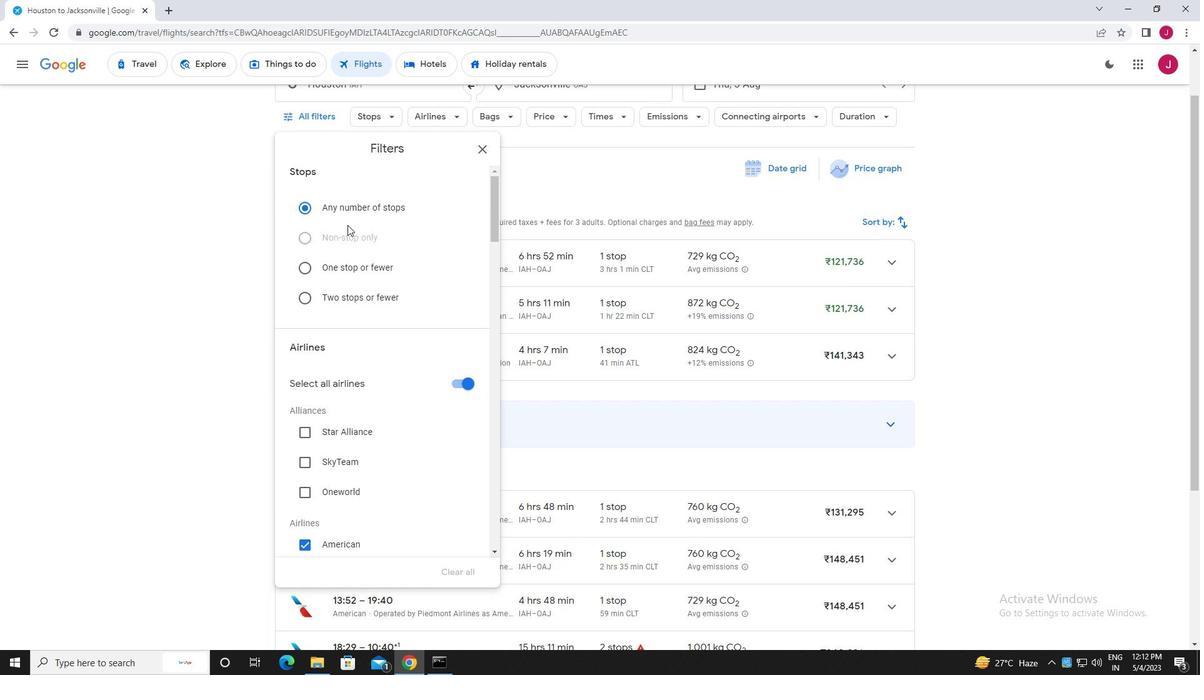 
Action: Mouse moved to (381, 257)
Screenshot: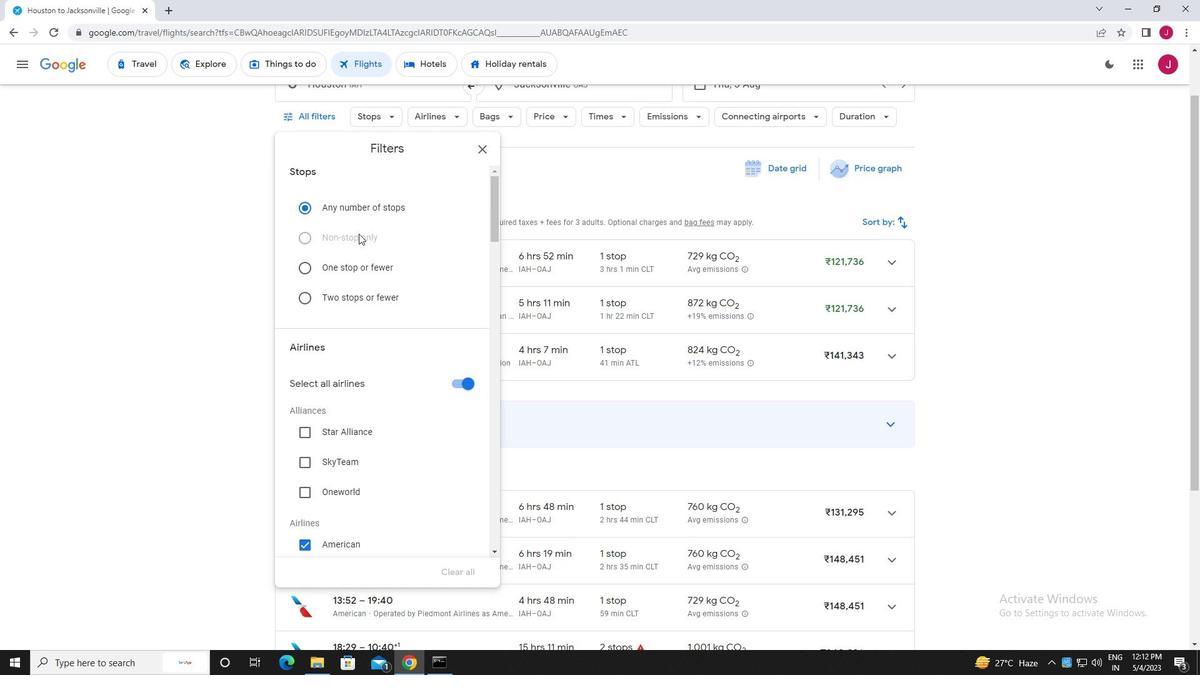 
Action: Mouse scrolled (381, 257) with delta (0, 0)
Screenshot: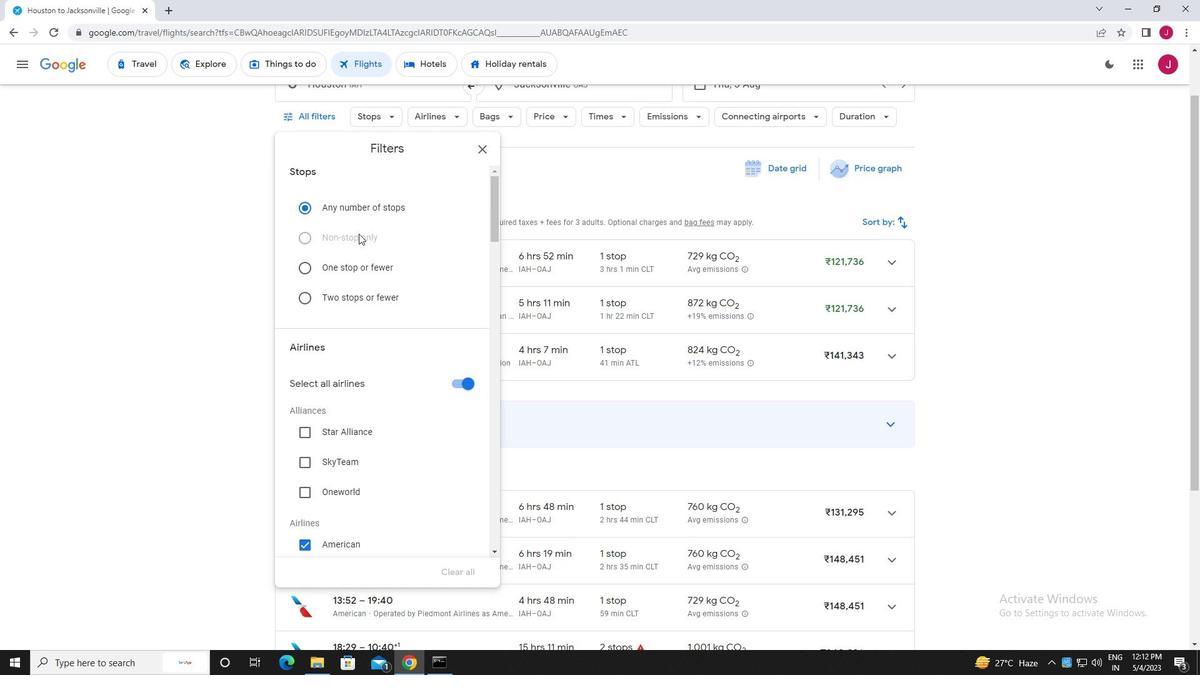 
Action: Mouse moved to (453, 258)
Screenshot: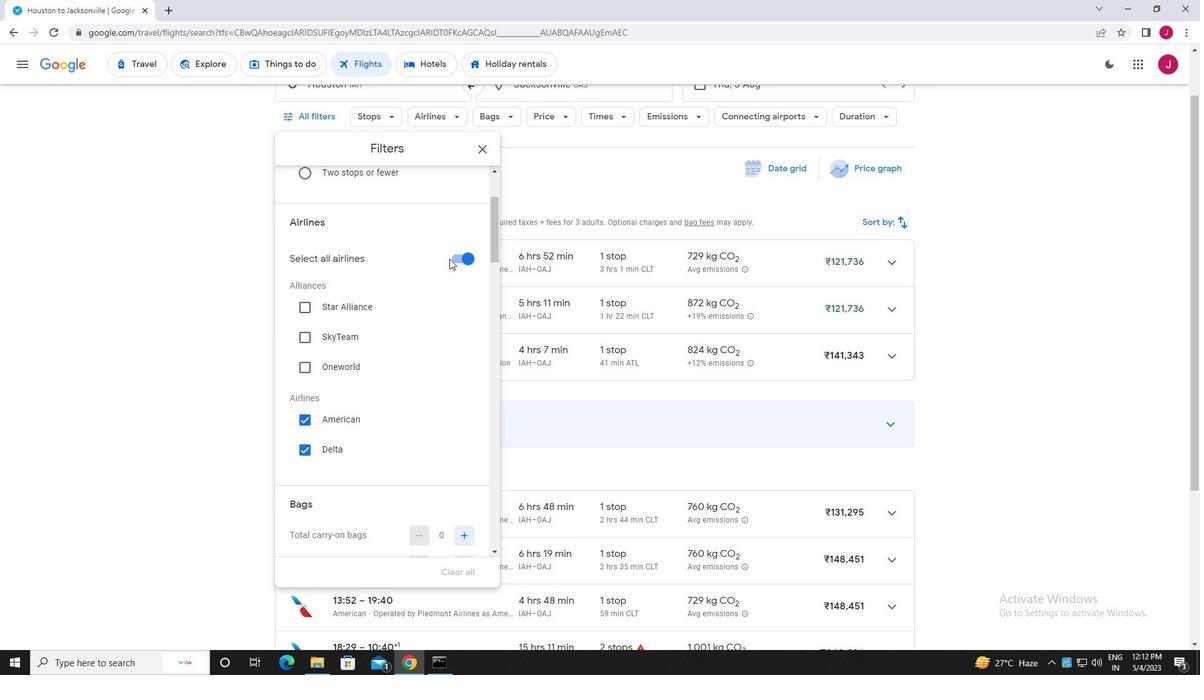 
Action: Mouse pressed left at (453, 258)
Screenshot: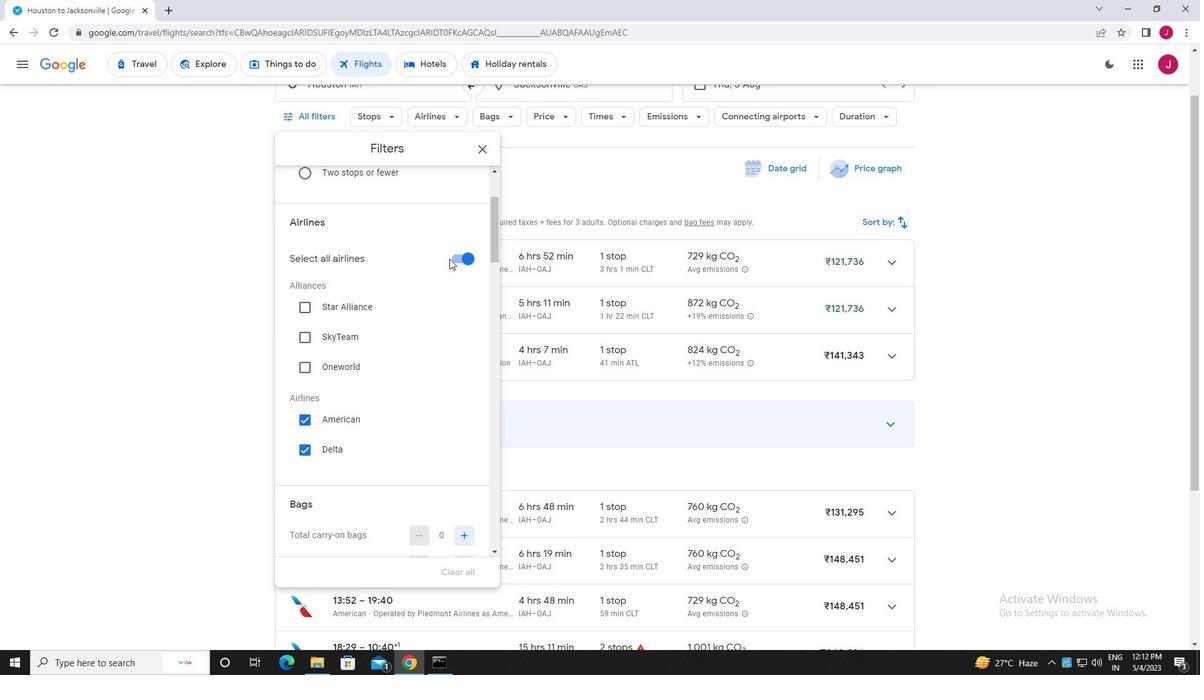 
Action: Mouse moved to (370, 267)
Screenshot: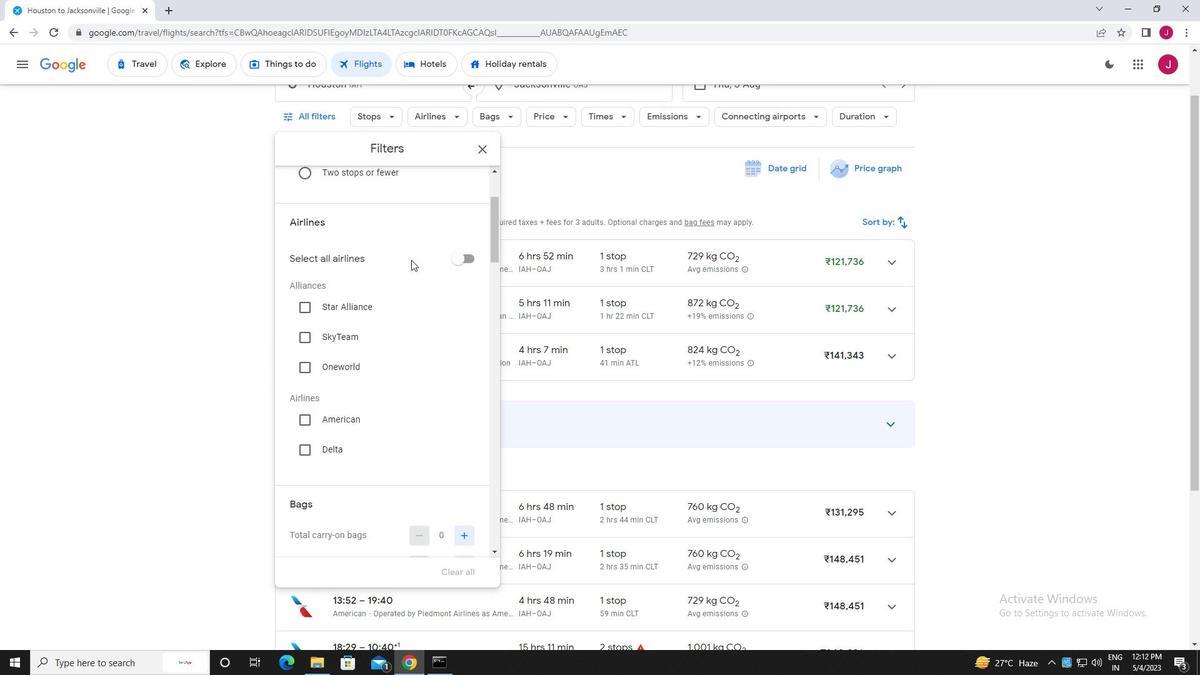 
Action: Mouse scrolled (370, 267) with delta (0, 0)
Screenshot: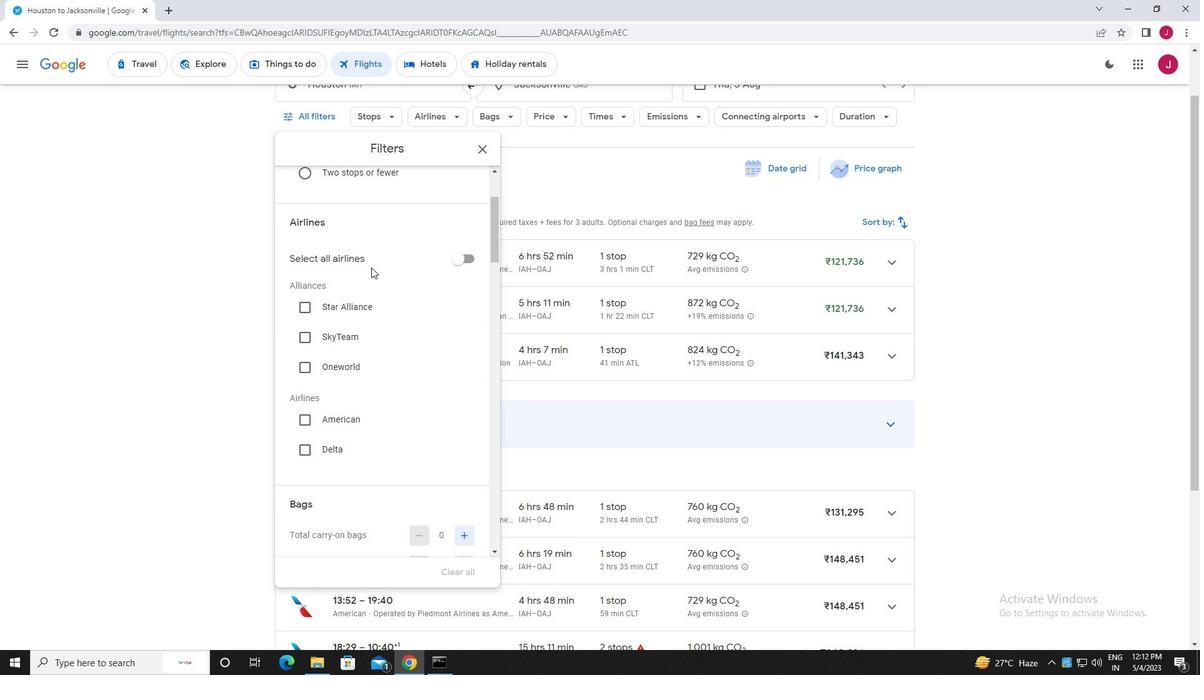 
Action: Mouse scrolled (370, 267) with delta (0, 0)
Screenshot: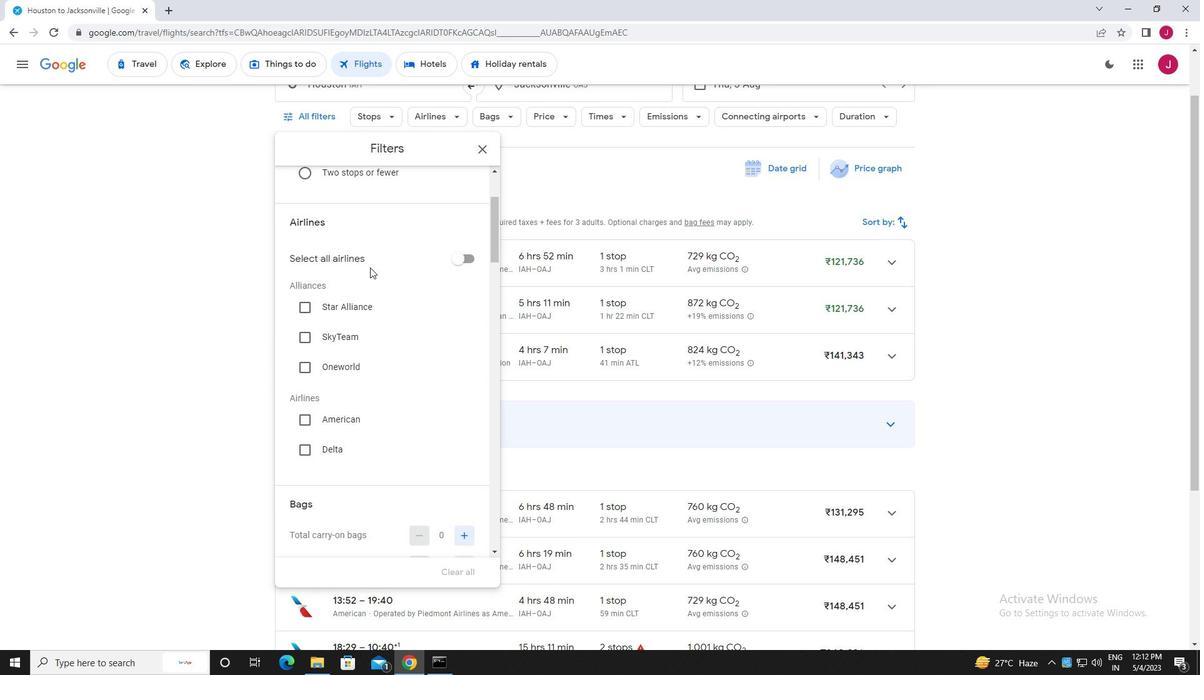 
Action: Mouse moved to (363, 262)
Screenshot: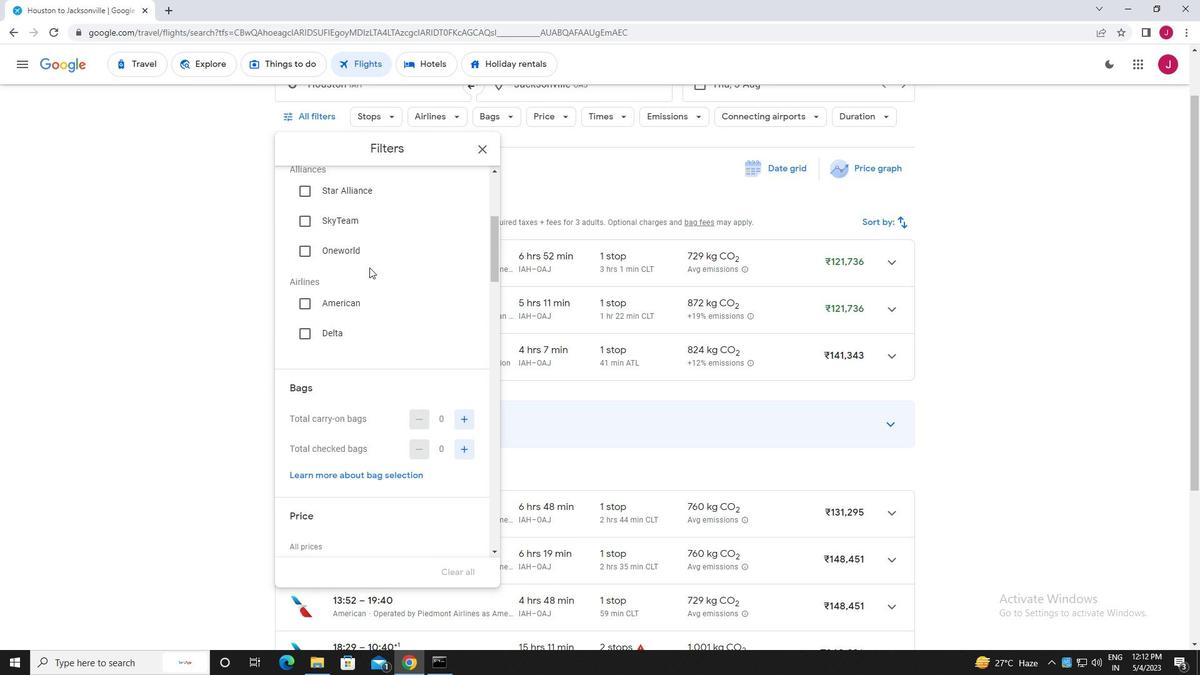 
Action: Mouse scrolled (363, 261) with delta (0, 0)
Screenshot: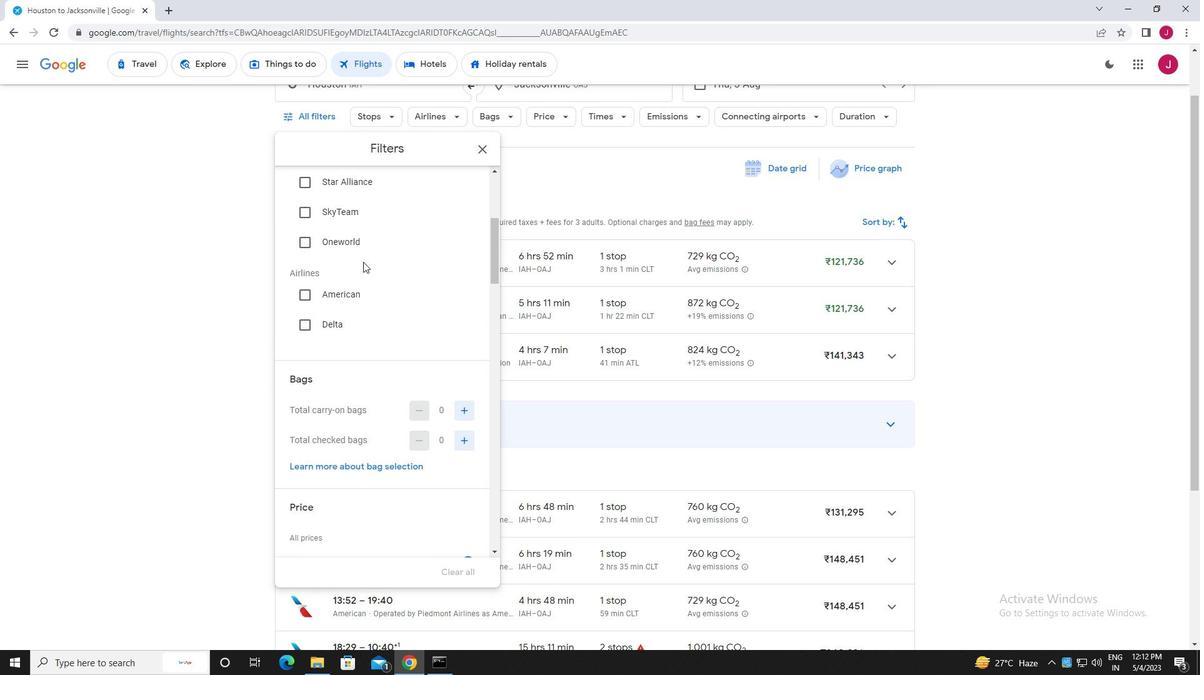 
Action: Mouse scrolled (363, 261) with delta (0, 0)
Screenshot: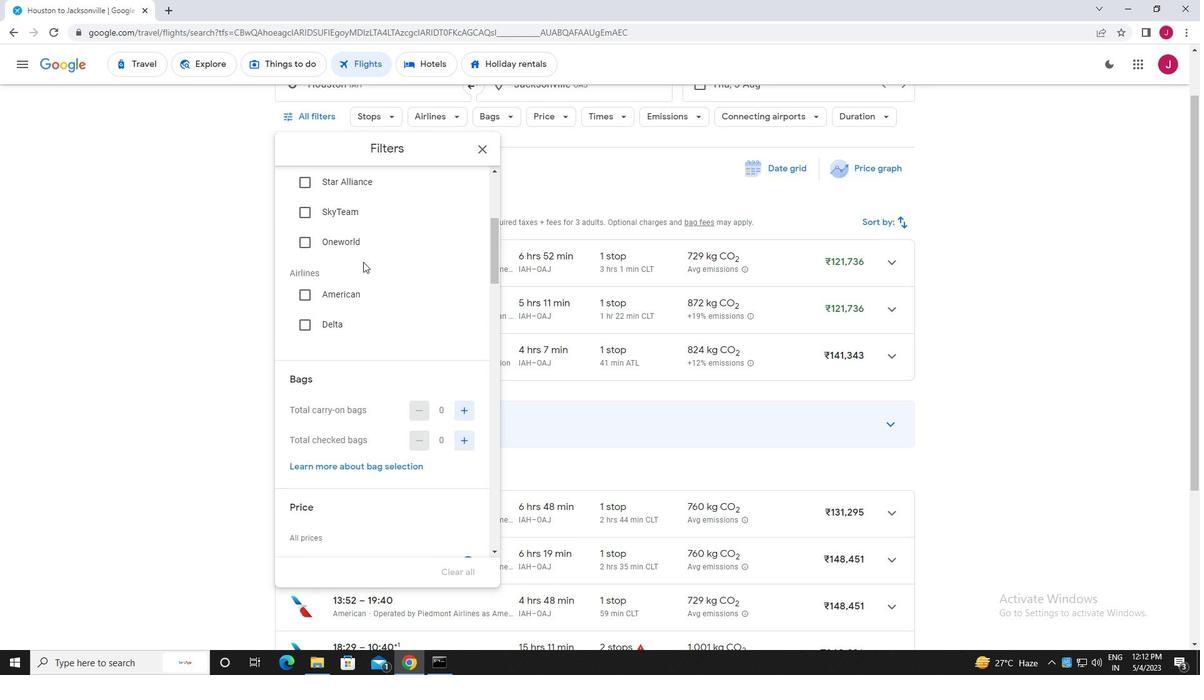 
Action: Mouse scrolled (363, 261) with delta (0, 0)
Screenshot: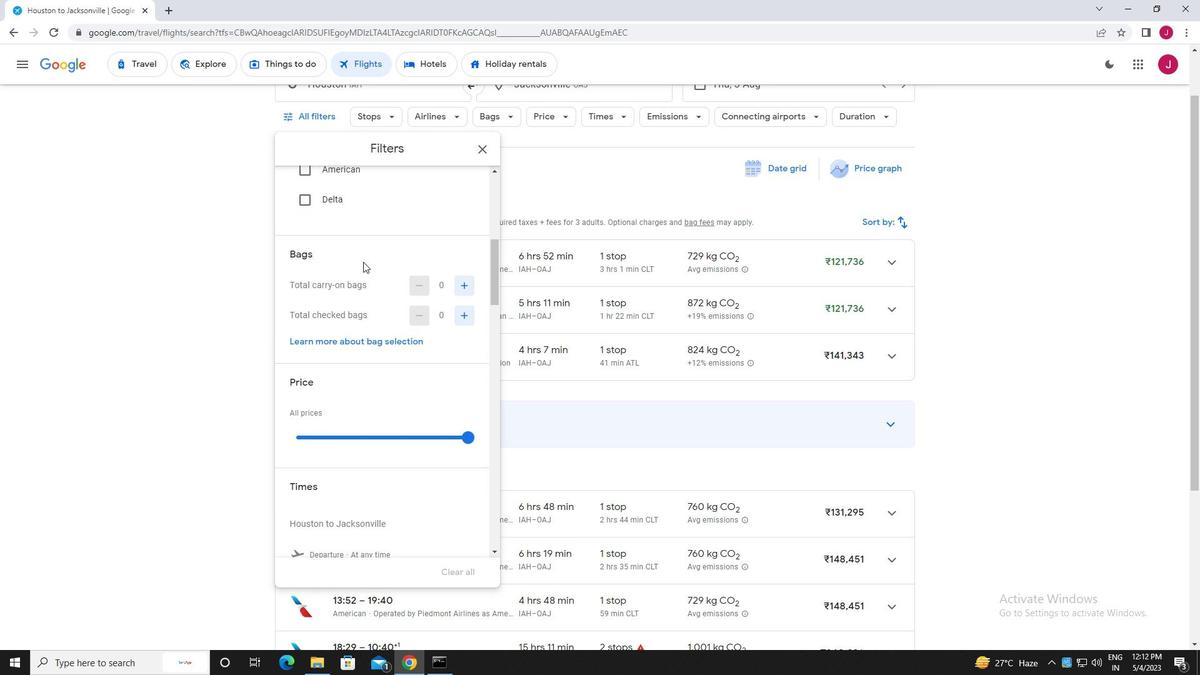 
Action: Mouse scrolled (363, 261) with delta (0, 0)
Screenshot: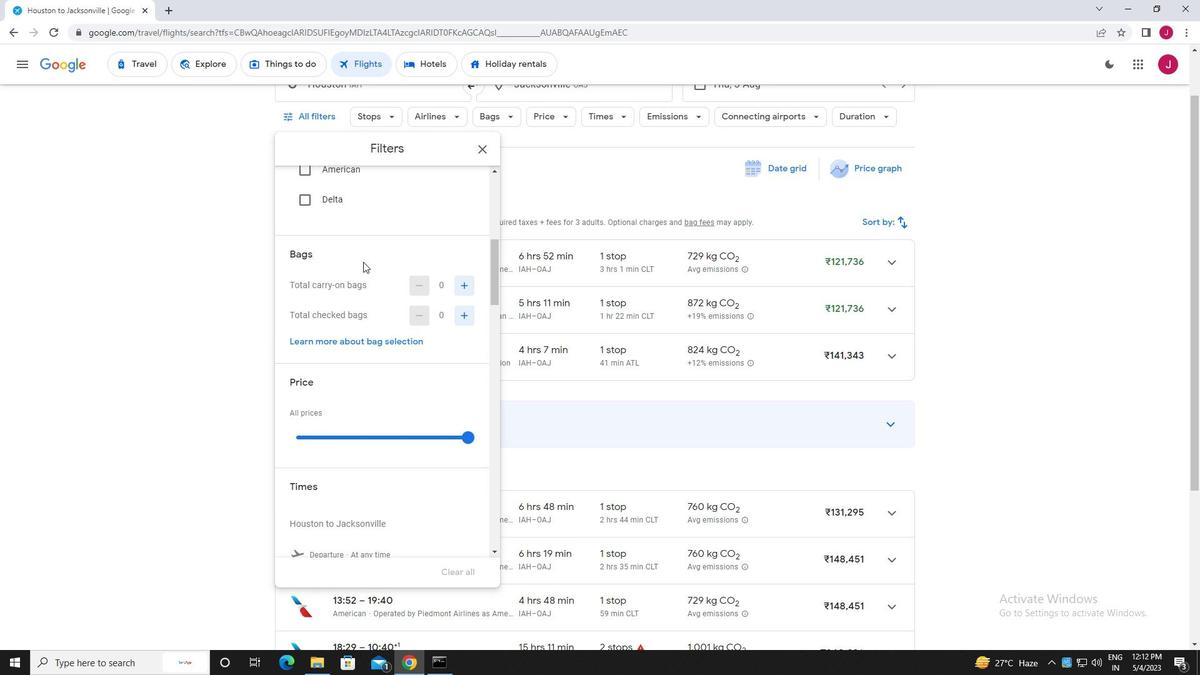 
Action: Mouse moved to (459, 205)
Screenshot: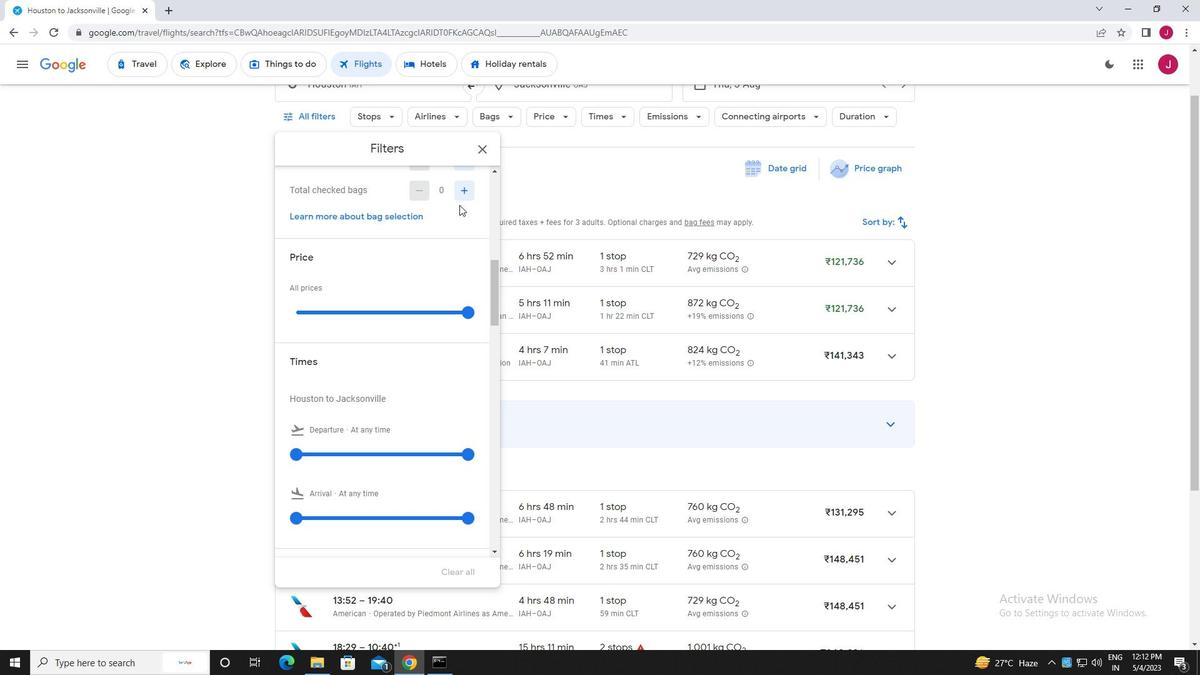
Action: Mouse scrolled (459, 205) with delta (0, 0)
Screenshot: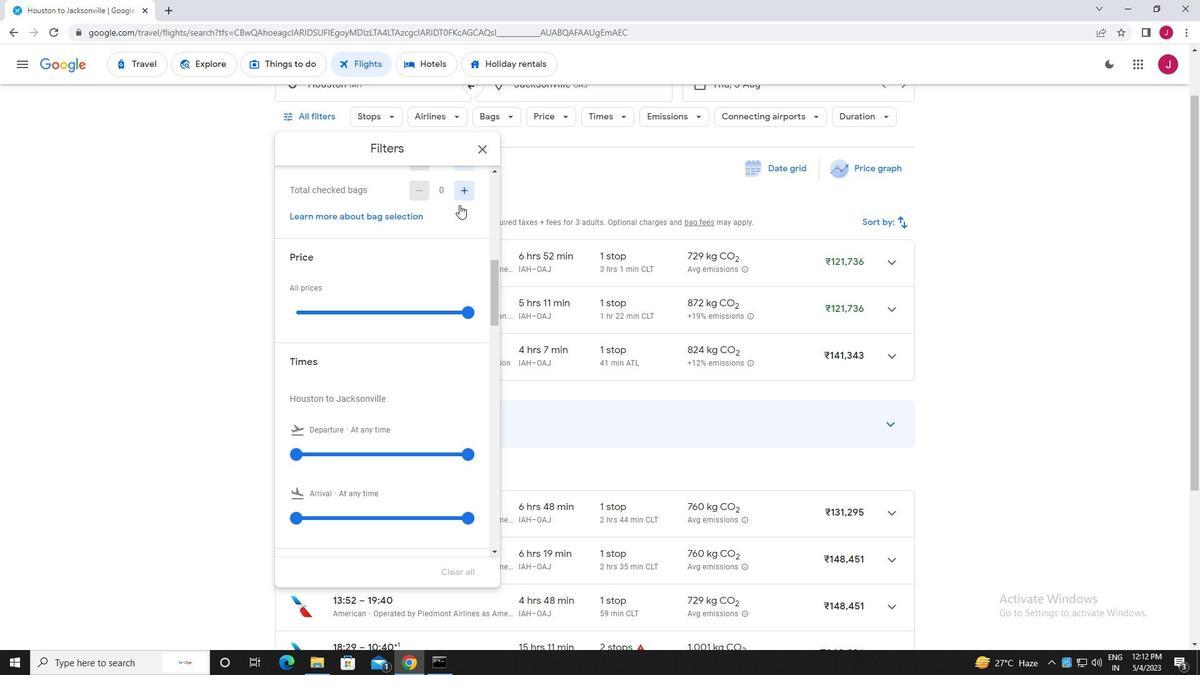 
Action: Mouse moved to (462, 217)
Screenshot: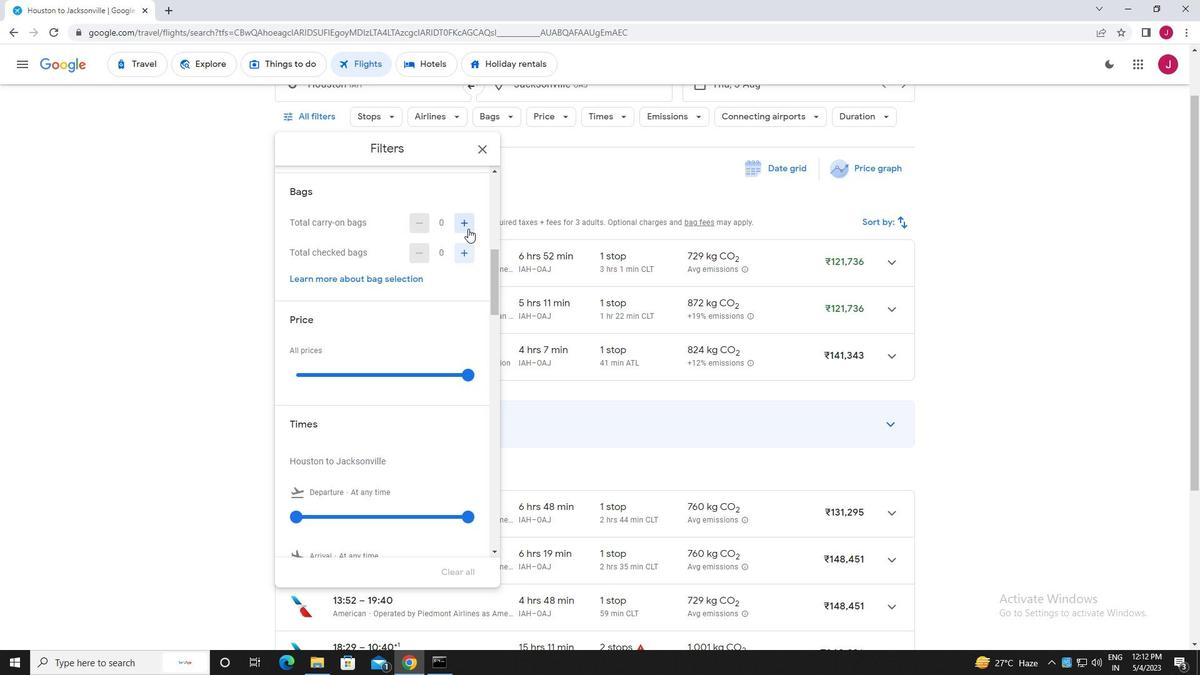 
Action: Mouse pressed left at (462, 217)
Screenshot: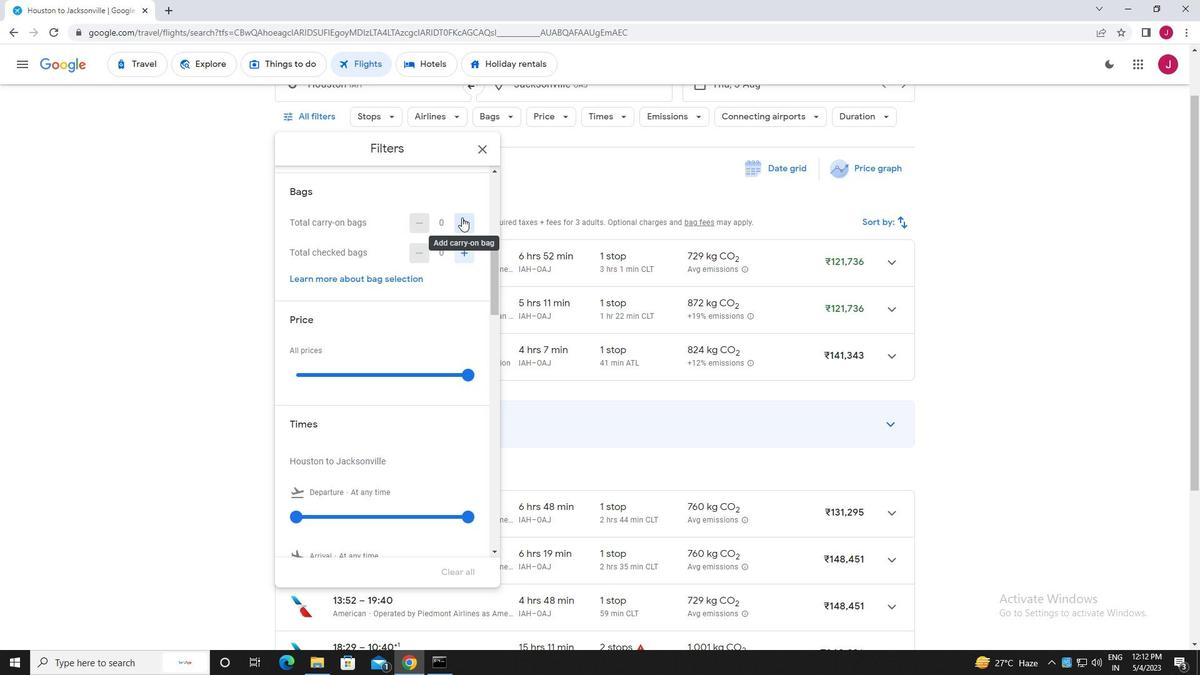 
Action: Mouse moved to (470, 372)
Screenshot: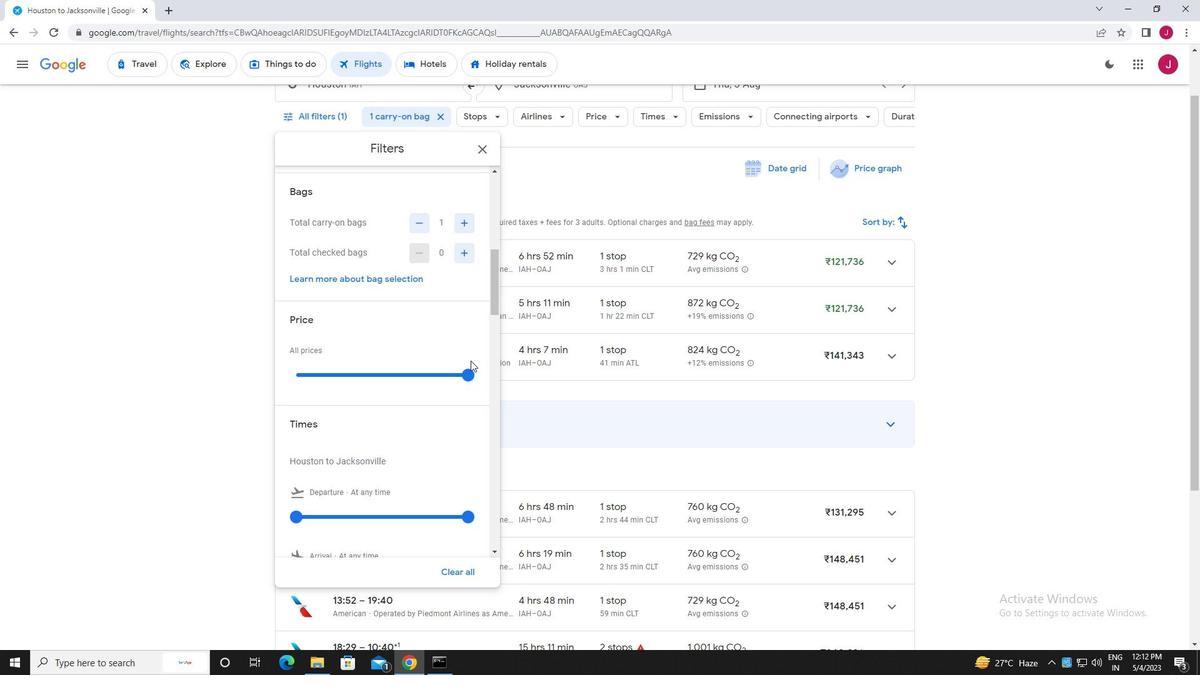
Action: Mouse pressed left at (470, 372)
Screenshot: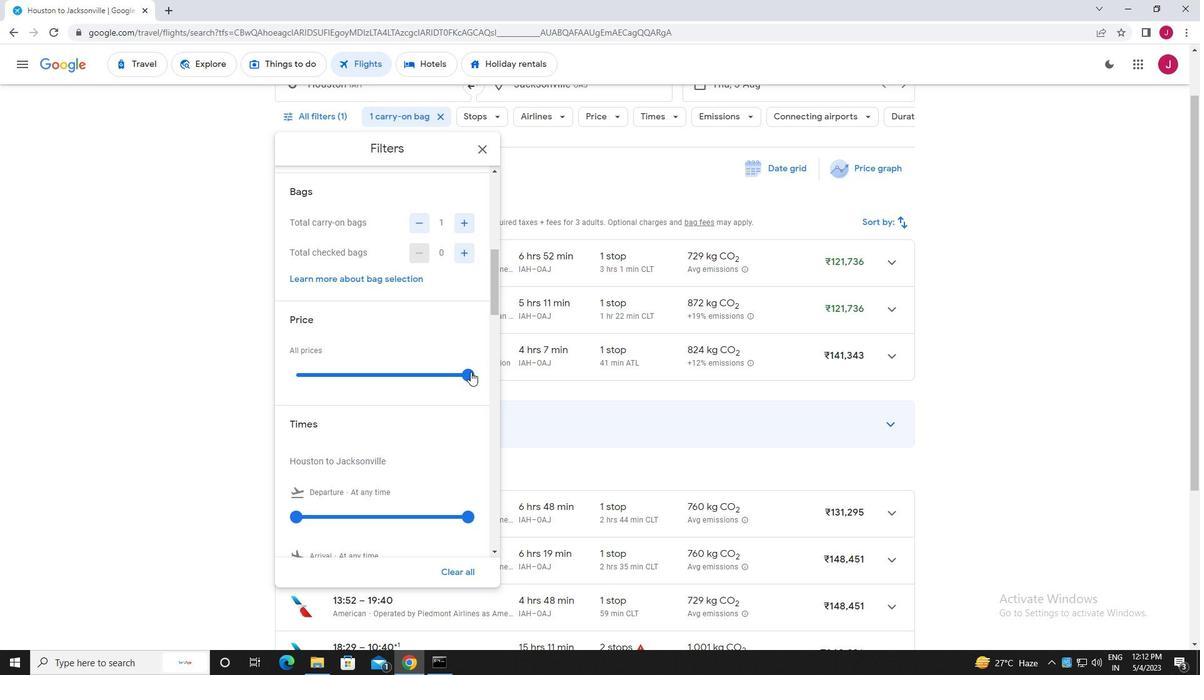 
Action: Mouse moved to (384, 325)
Screenshot: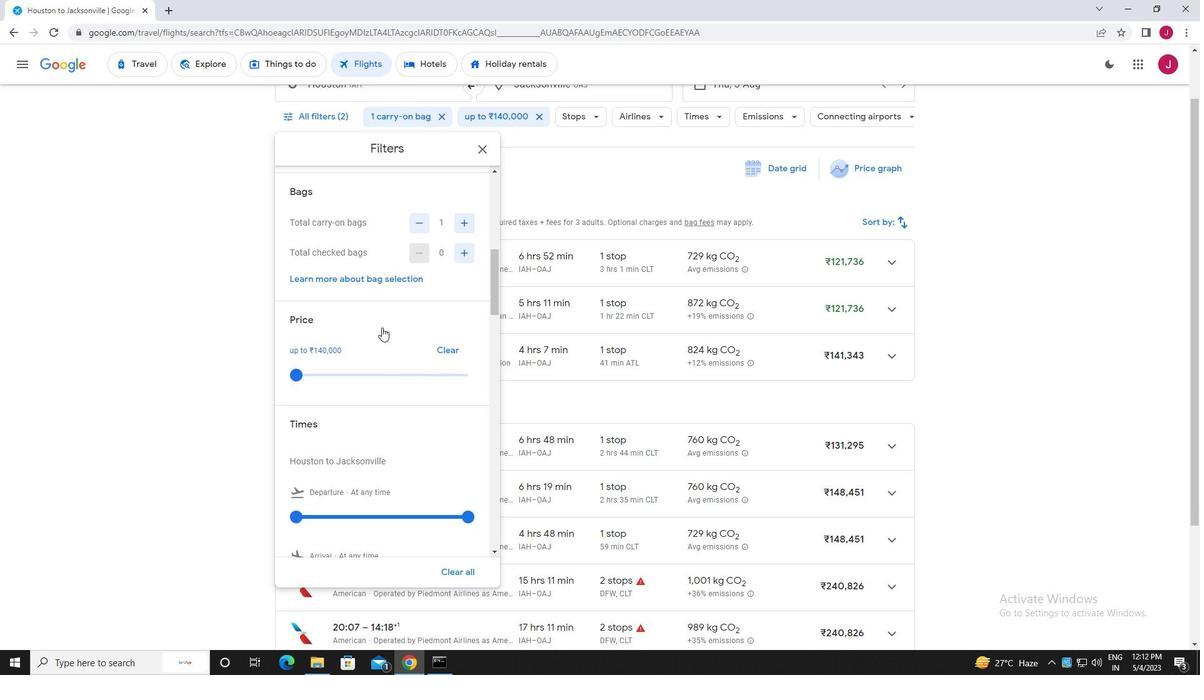 
Action: Mouse scrolled (384, 324) with delta (0, 0)
Screenshot: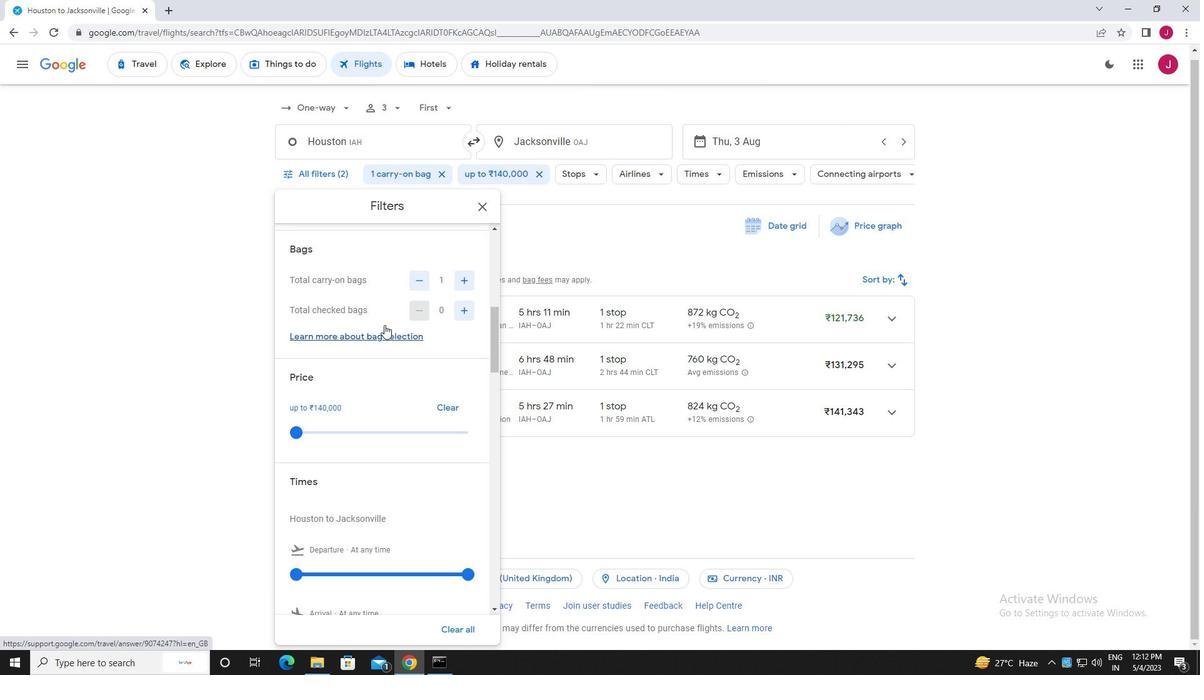 
Action: Mouse scrolled (384, 324) with delta (0, 0)
Screenshot: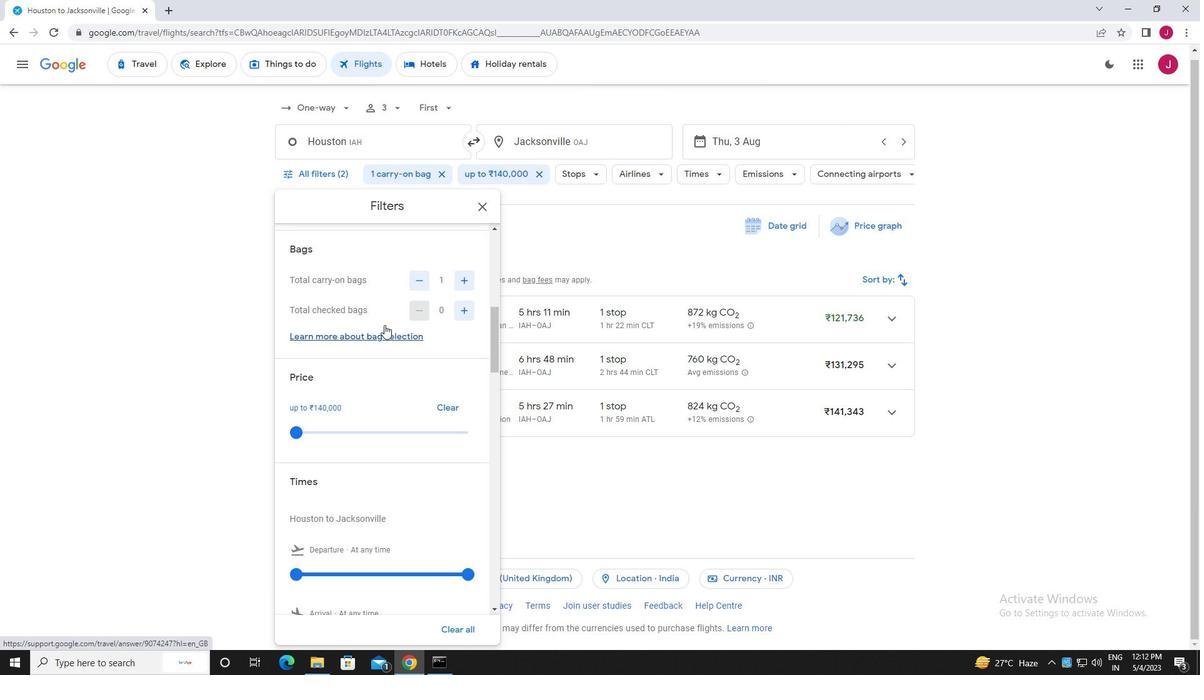 
Action: Mouse moved to (307, 398)
Screenshot: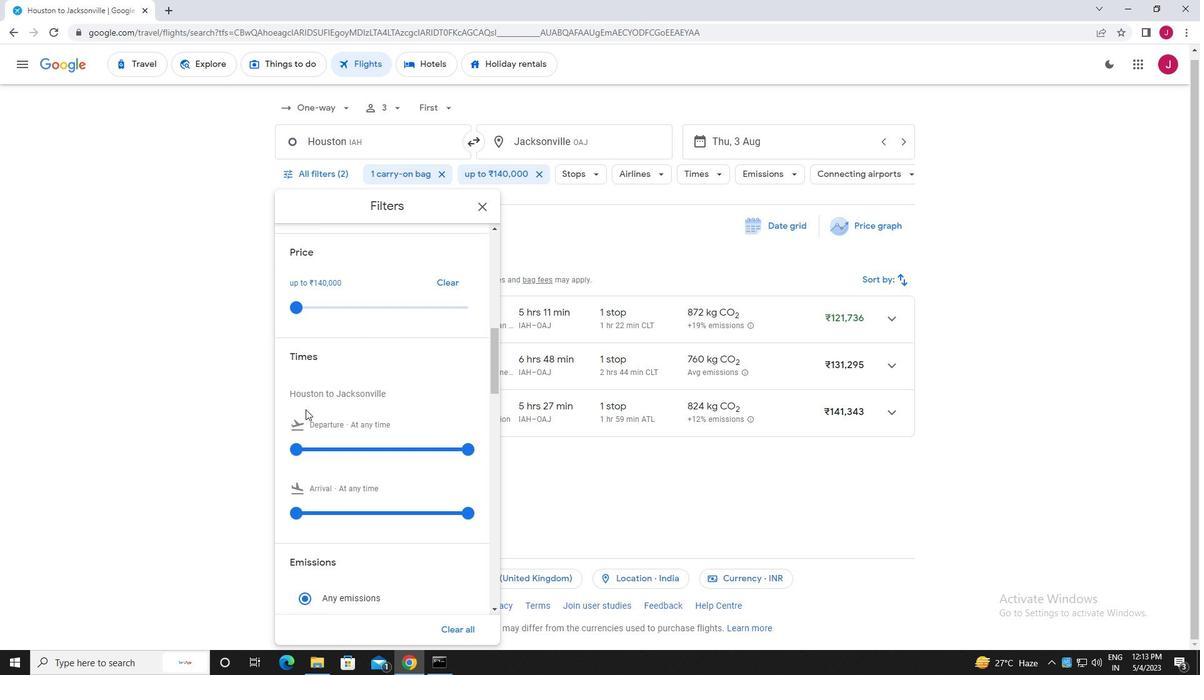 
Action: Mouse scrolled (307, 398) with delta (0, 0)
Screenshot: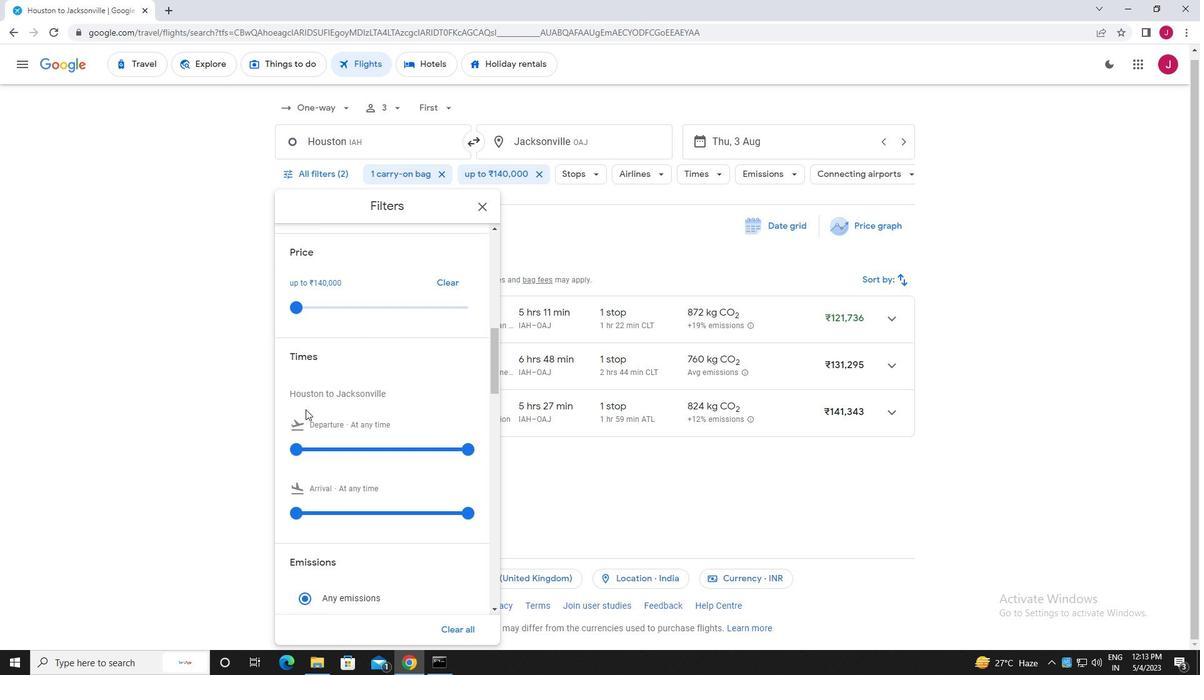 
Action: Mouse moved to (299, 392)
Screenshot: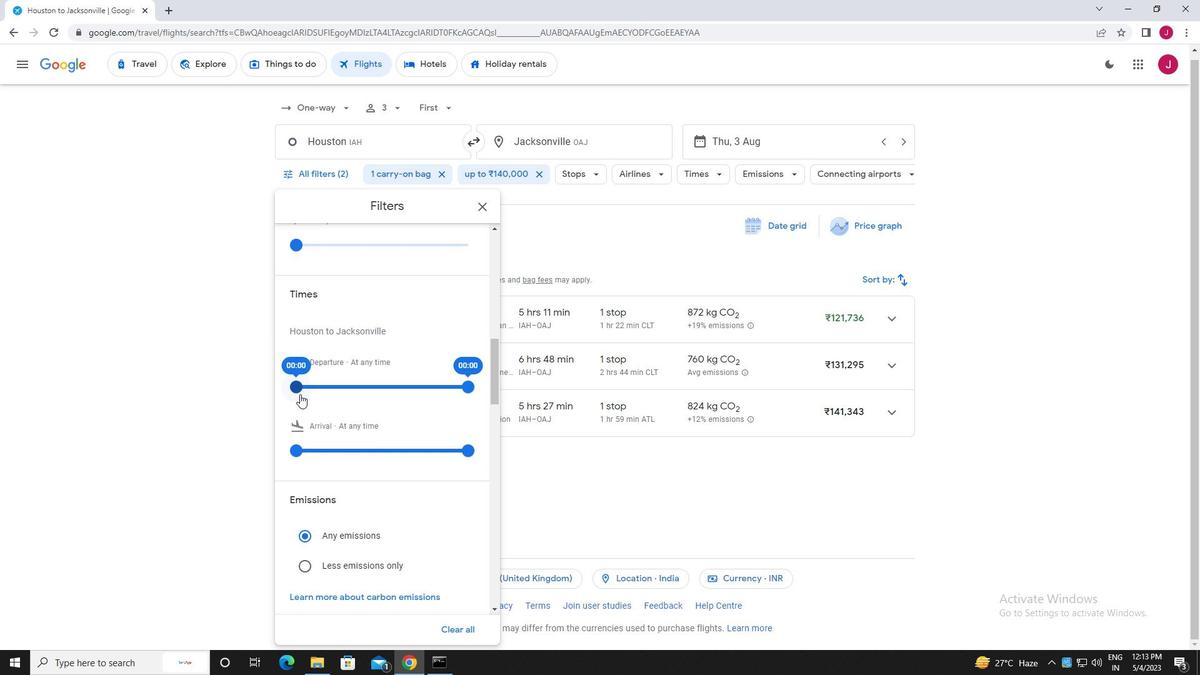 
Action: Mouse pressed left at (299, 392)
Screenshot: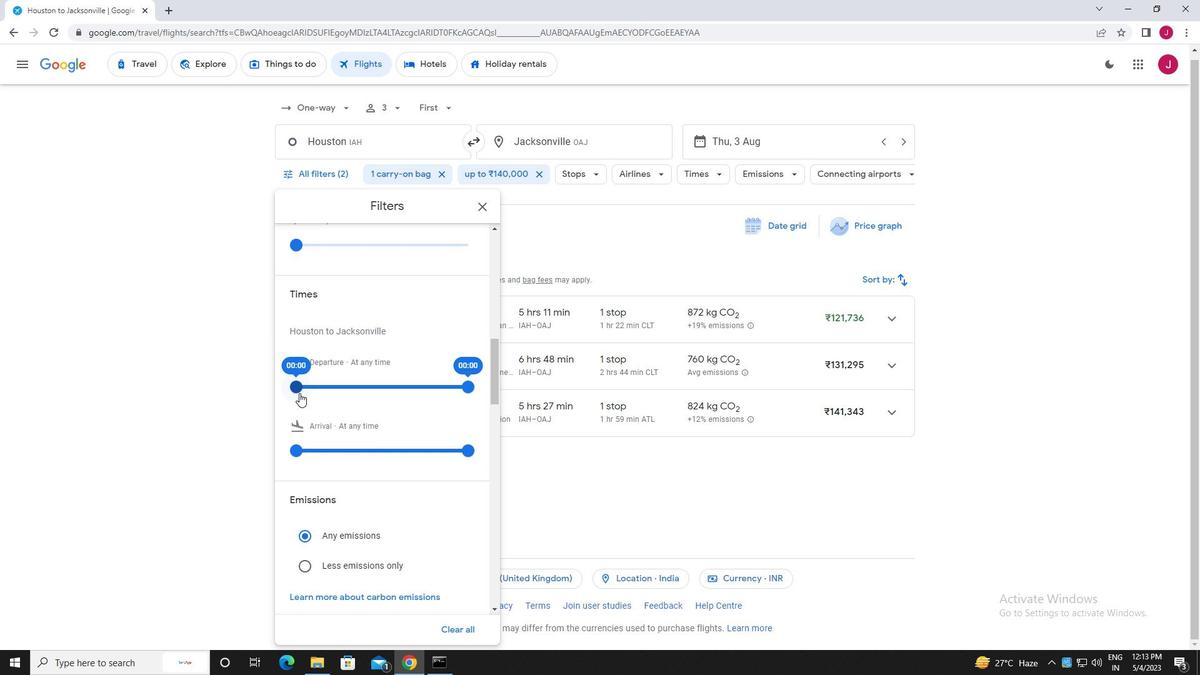 
Action: Mouse moved to (466, 388)
Screenshot: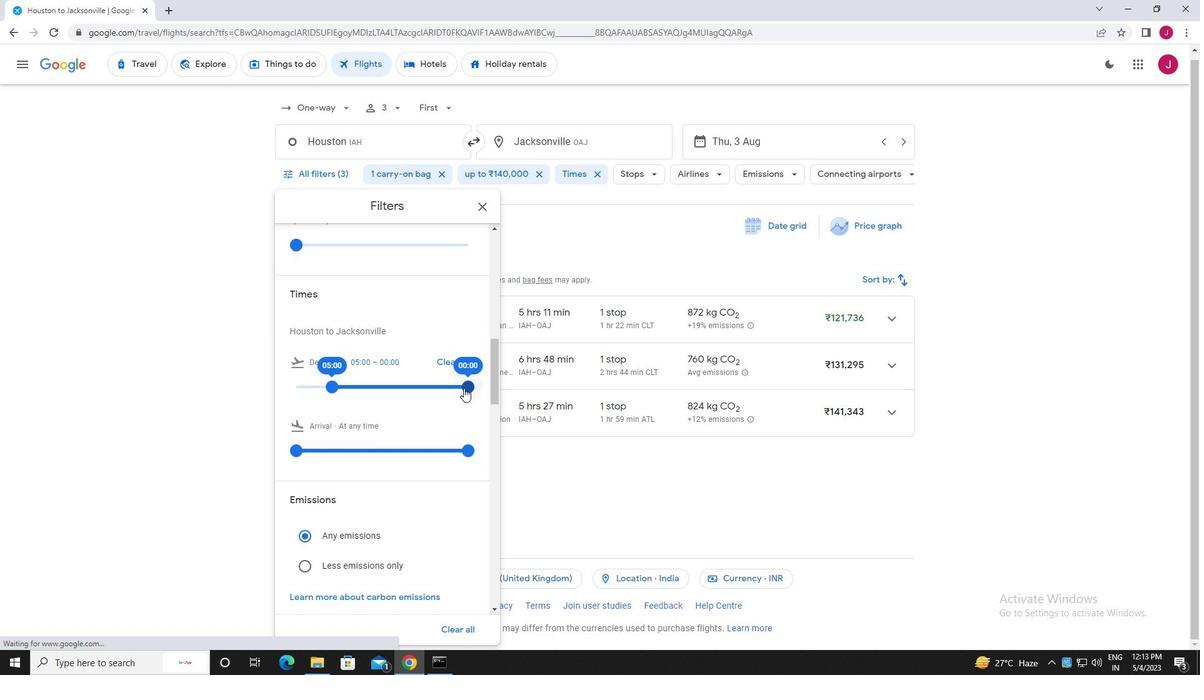 
Action: Mouse pressed left at (466, 388)
Screenshot: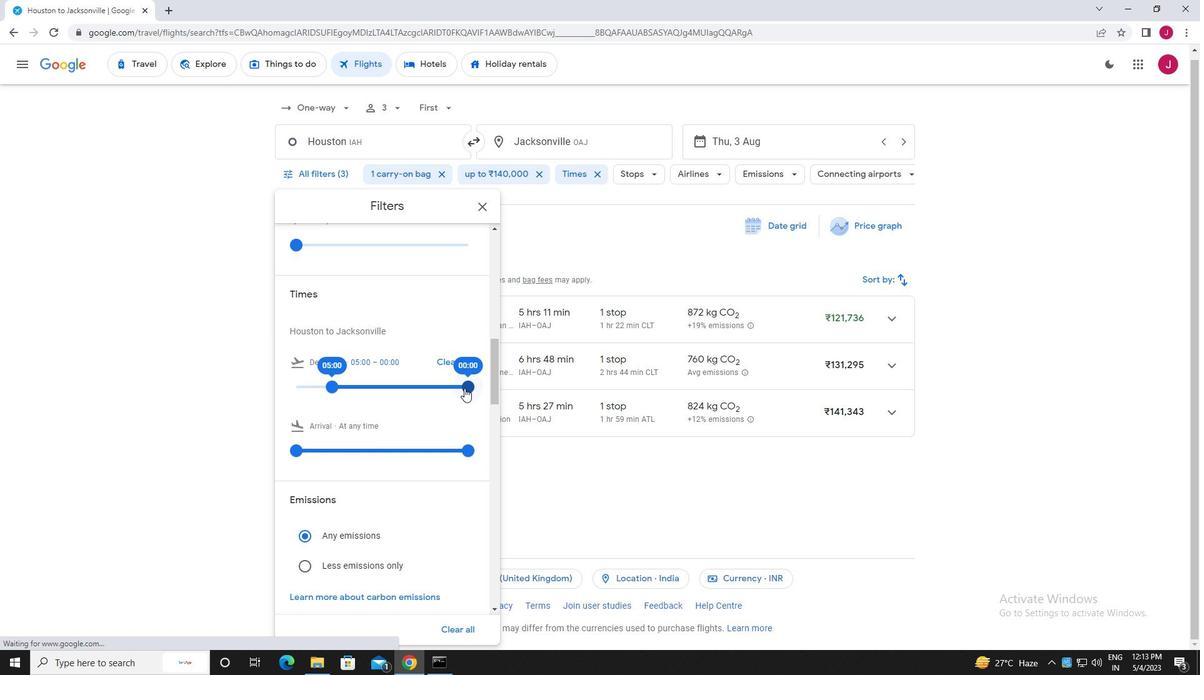 
Action: Mouse moved to (479, 205)
Screenshot: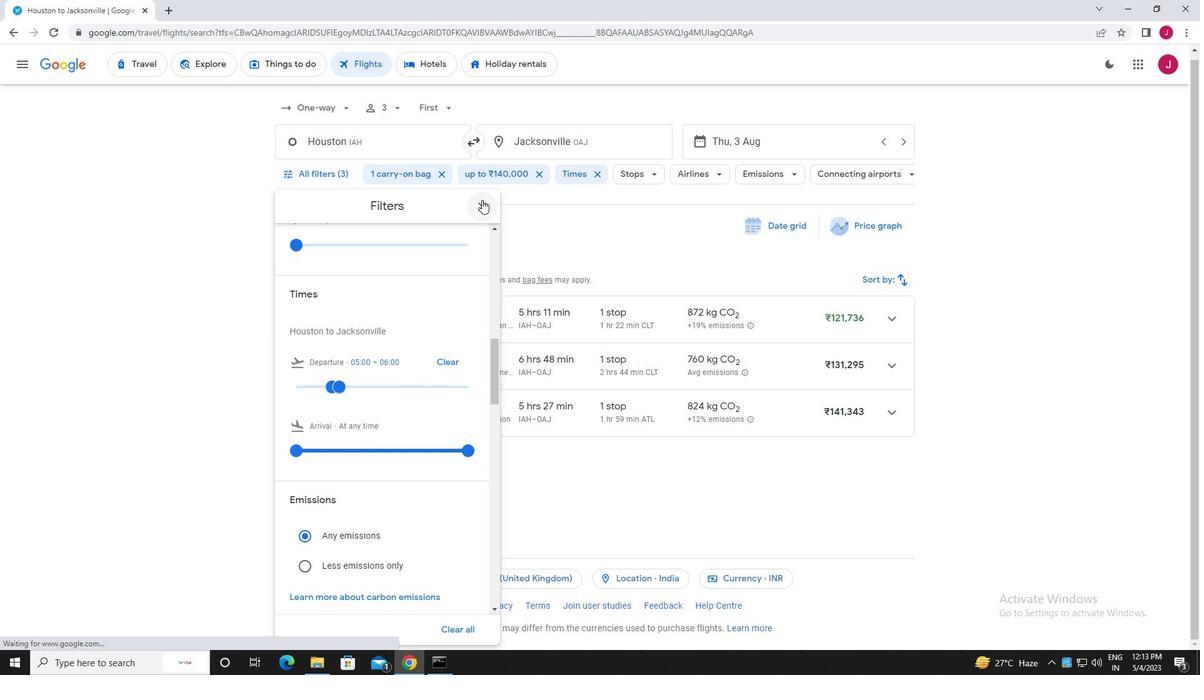 
Action: Mouse pressed left at (479, 205)
Screenshot: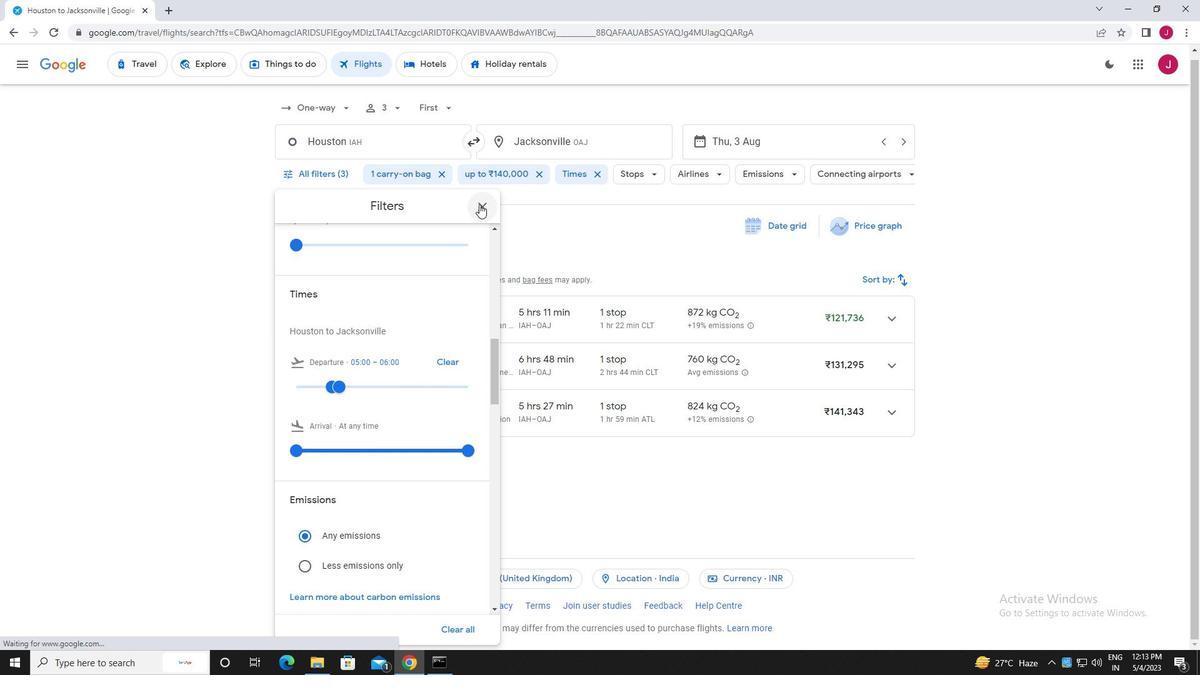 
Action: Mouse moved to (480, 205)
Screenshot: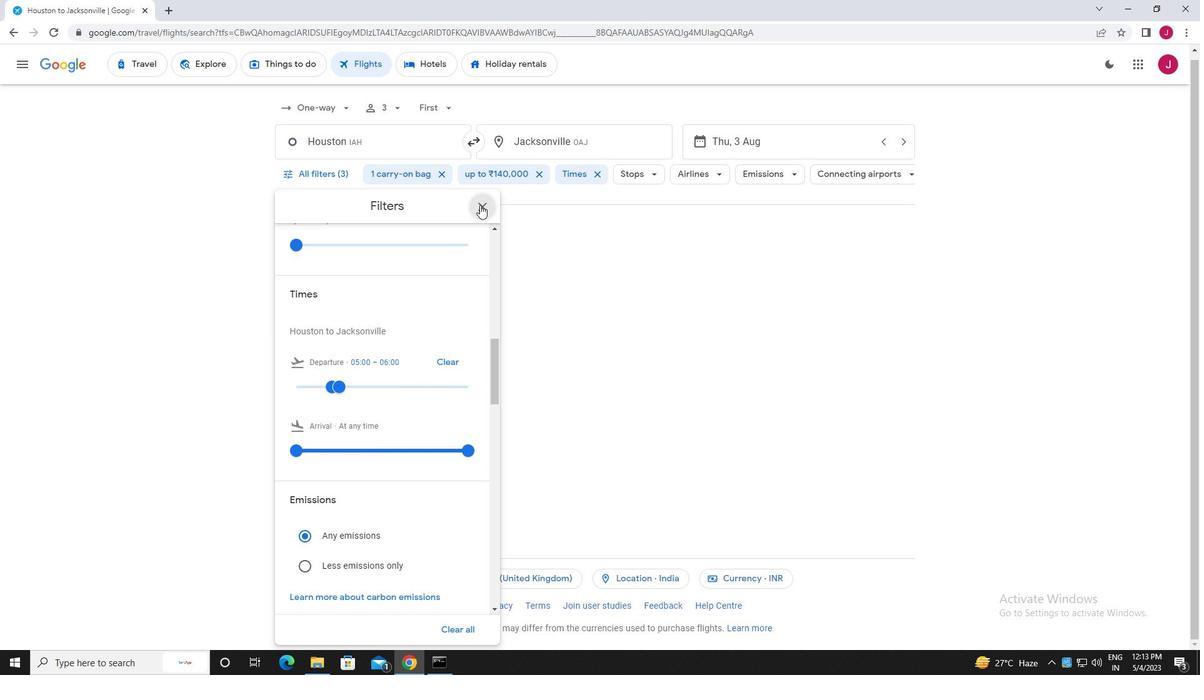 
